 Task: Add an event  with title  RajInterview Evaluation, date '2024/04/13' to 2024/04/15 & Select Event type as  One on One. Add location for the event as  789 Camp Nou, Barcelona, Spain and add a description: The conversation aimed at assessing their qualifications, skills, and suitability for a specific job role or position within the organization. The interview provides an opportunity for the hiring team to gather valuable information about the candidate's experience, abilities, and potential cultural fit.Create an event link  http-candidateinterviewevaluationcom & Select the event color as  Red. , logged in from the account softage.1@softage.netand send the event invitation to softage.4@softage.net and softage.5@softage.net
Action: Mouse moved to (756, 108)
Screenshot: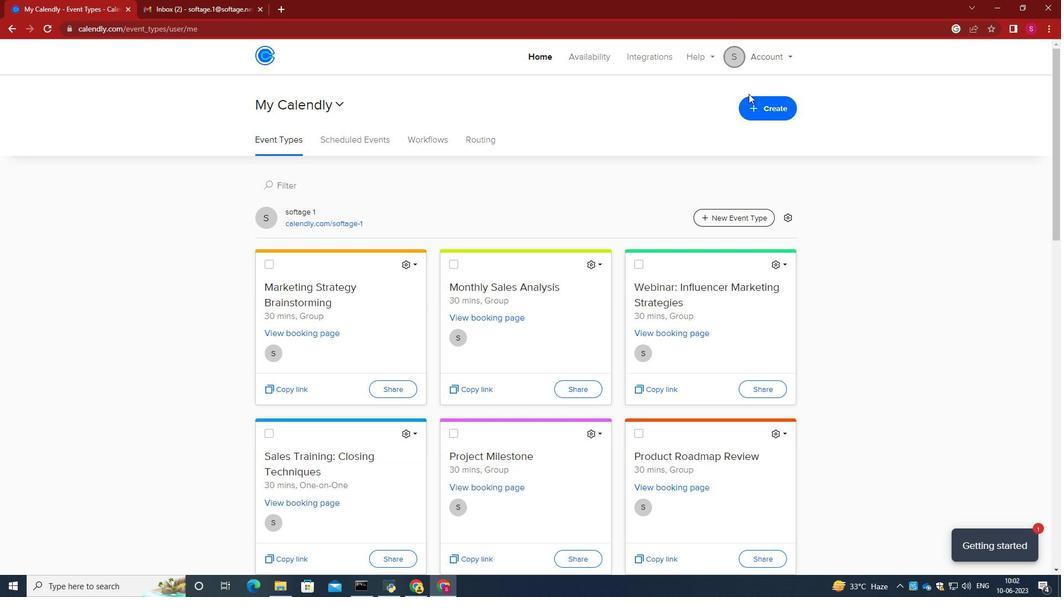 
Action: Mouse pressed left at (756, 108)
Screenshot: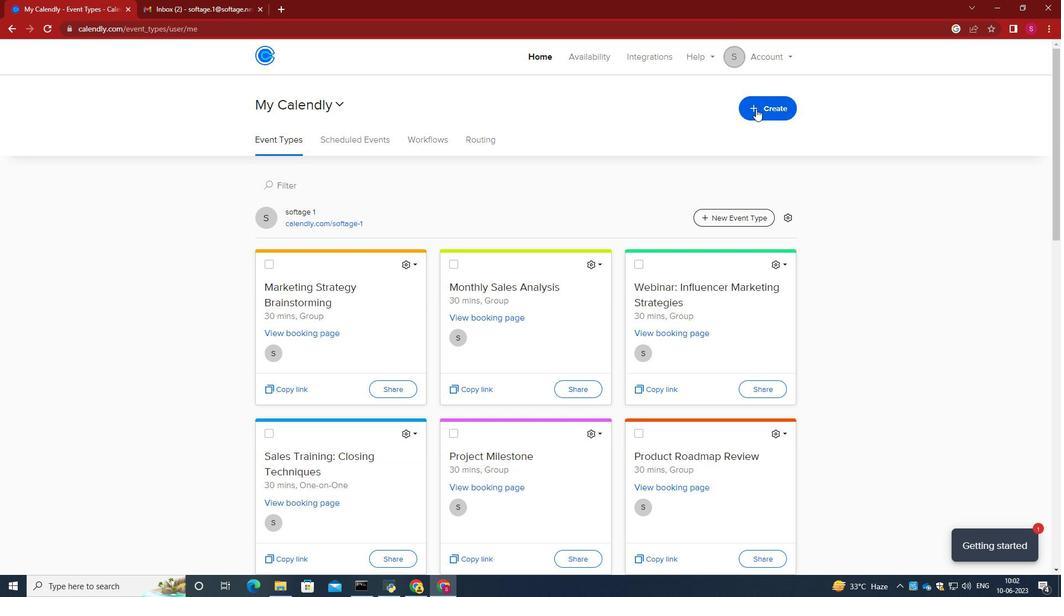 
Action: Mouse moved to (724, 155)
Screenshot: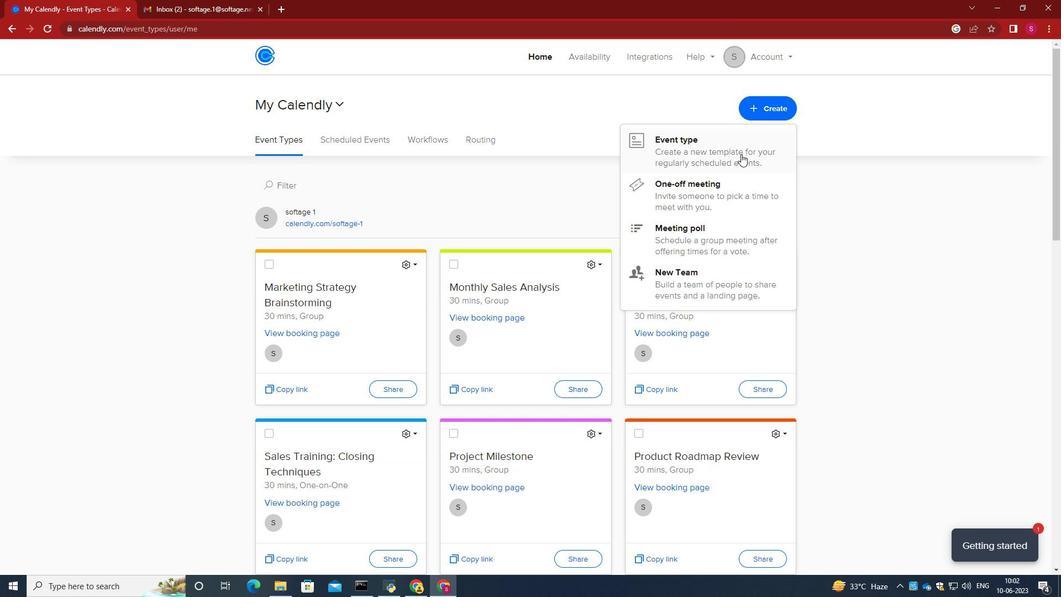 
Action: Mouse pressed left at (724, 155)
Screenshot: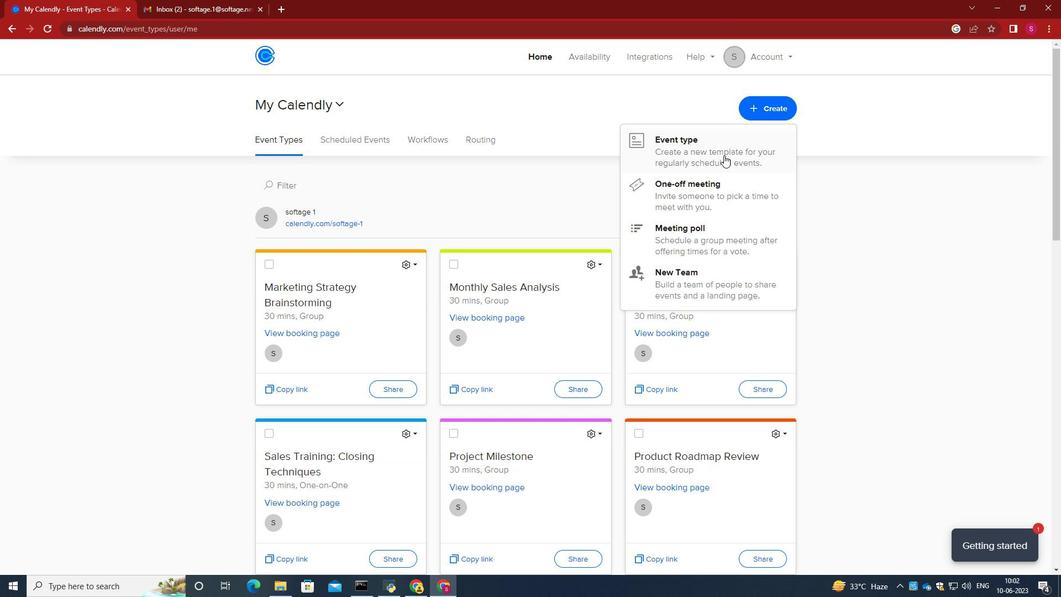 
Action: Mouse moved to (472, 172)
Screenshot: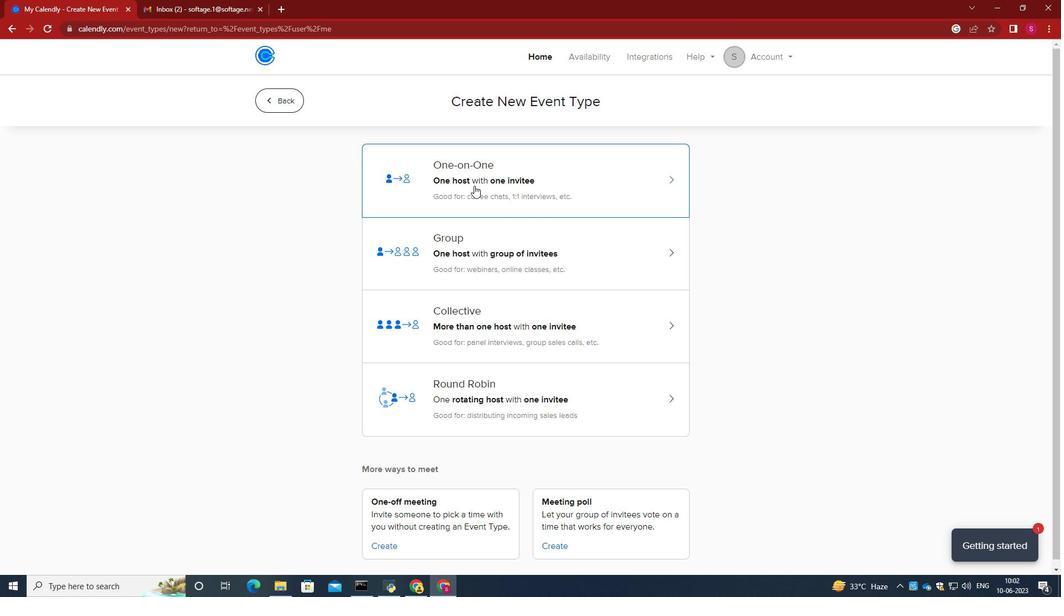 
Action: Mouse pressed left at (472, 172)
Screenshot: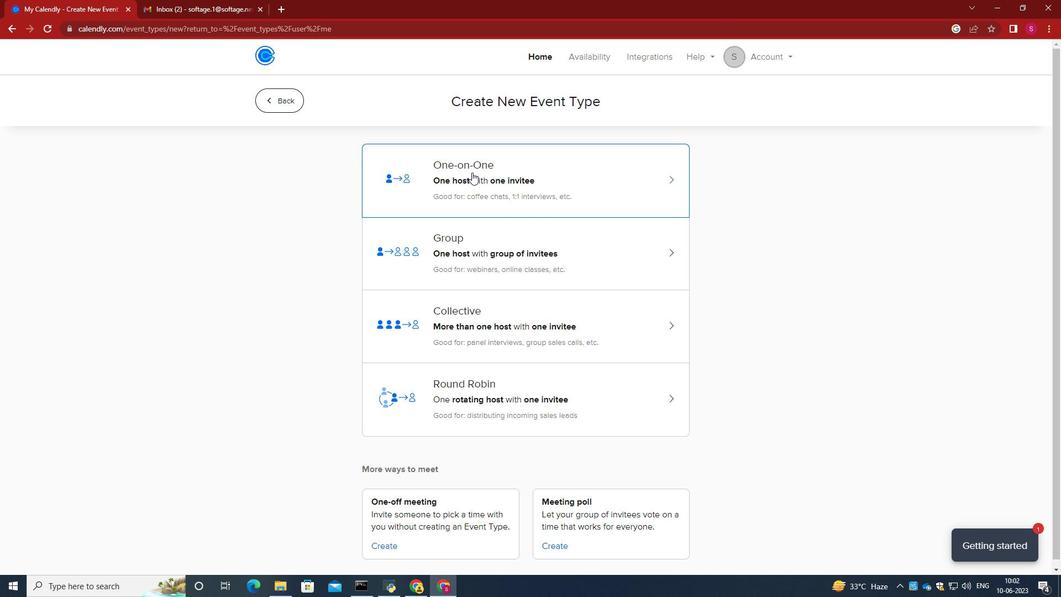 
Action: Mouse moved to (380, 264)
Screenshot: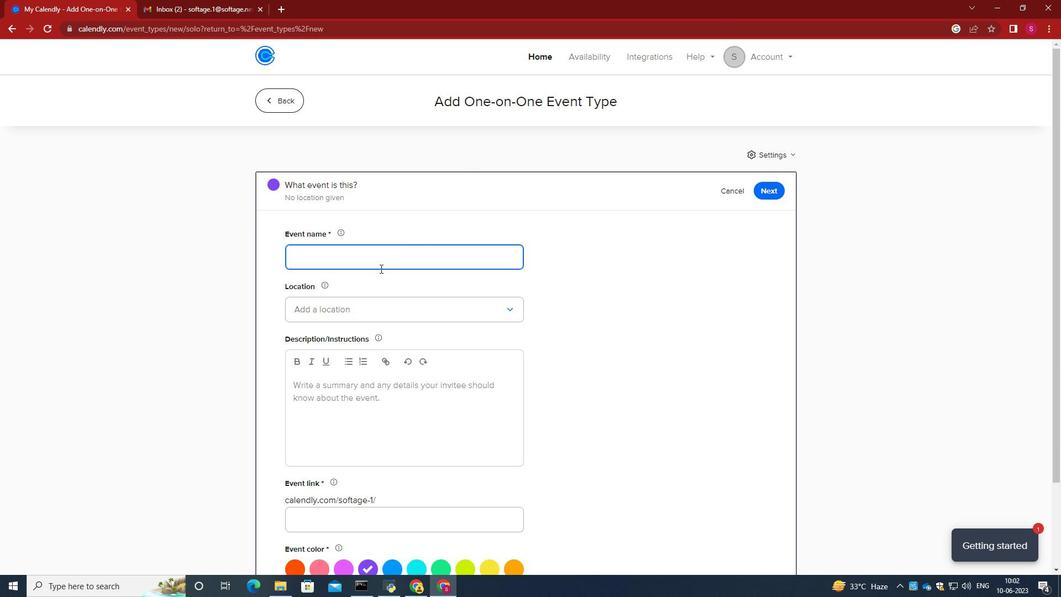 
Action: Mouse pressed left at (380, 264)
Screenshot: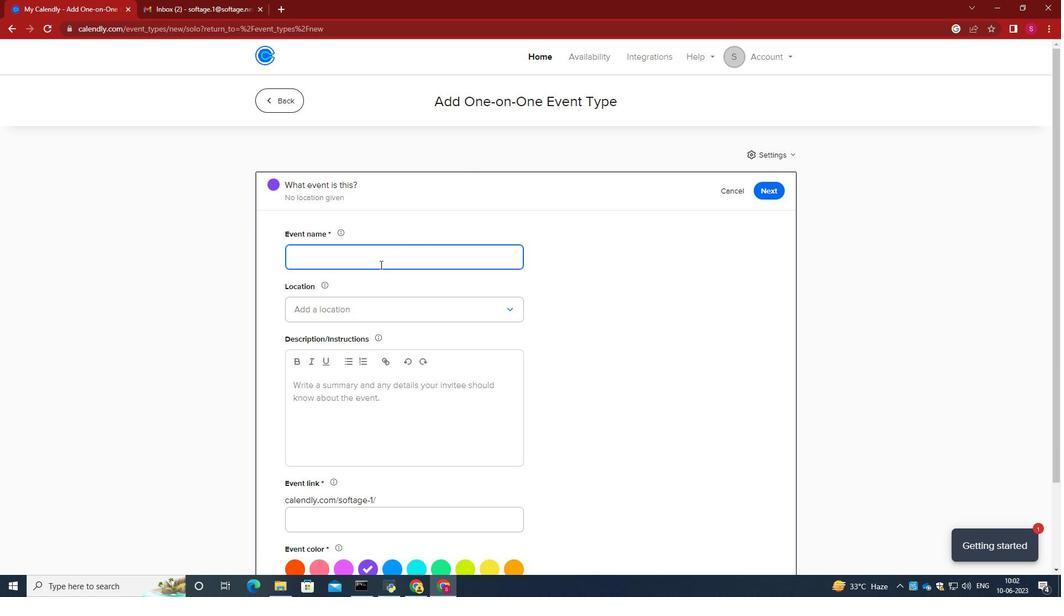 
Action: Key pressed <Key.caps_lock>R<Key.caps_lock>ajl<Key.backspace><Key.caps_lock>I<Key.caps_lock>nterview<Key.space><Key.backspace><Key.backspace><Key.backspace><Key.backspace>iew<Key.space><Key.caps_lock>E<Key.caps_lock>valuatin<Key.backspace>on
Screenshot: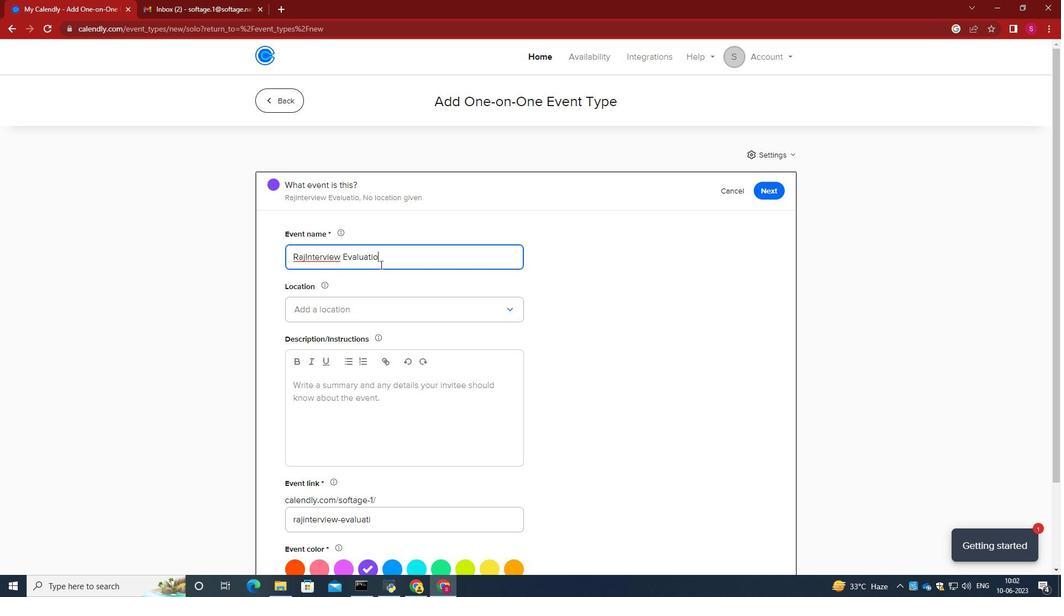 
Action: Mouse moved to (389, 316)
Screenshot: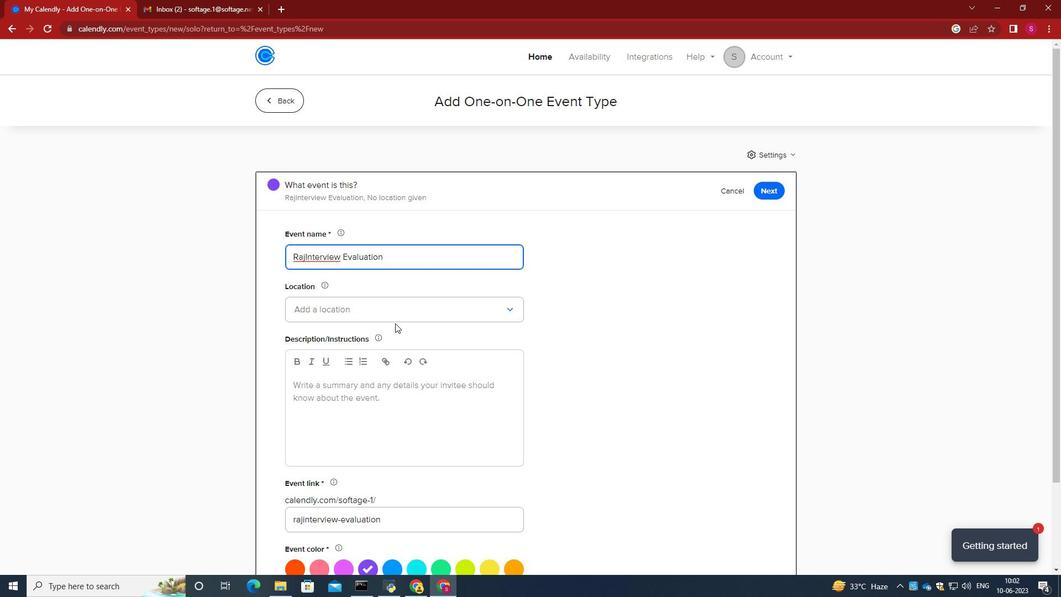 
Action: Mouse pressed left at (389, 316)
Screenshot: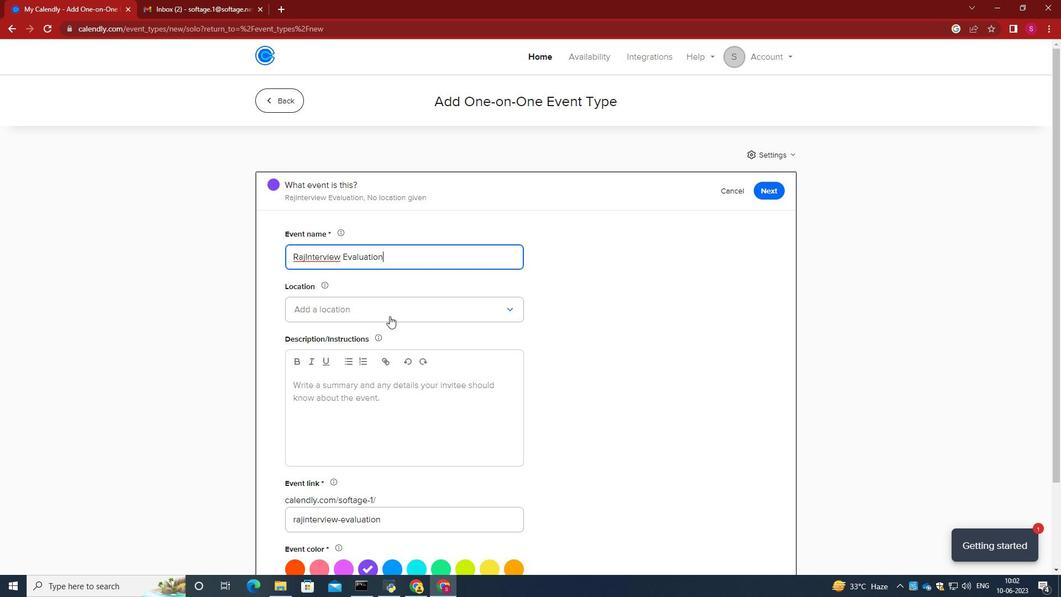 
Action: Mouse moved to (377, 342)
Screenshot: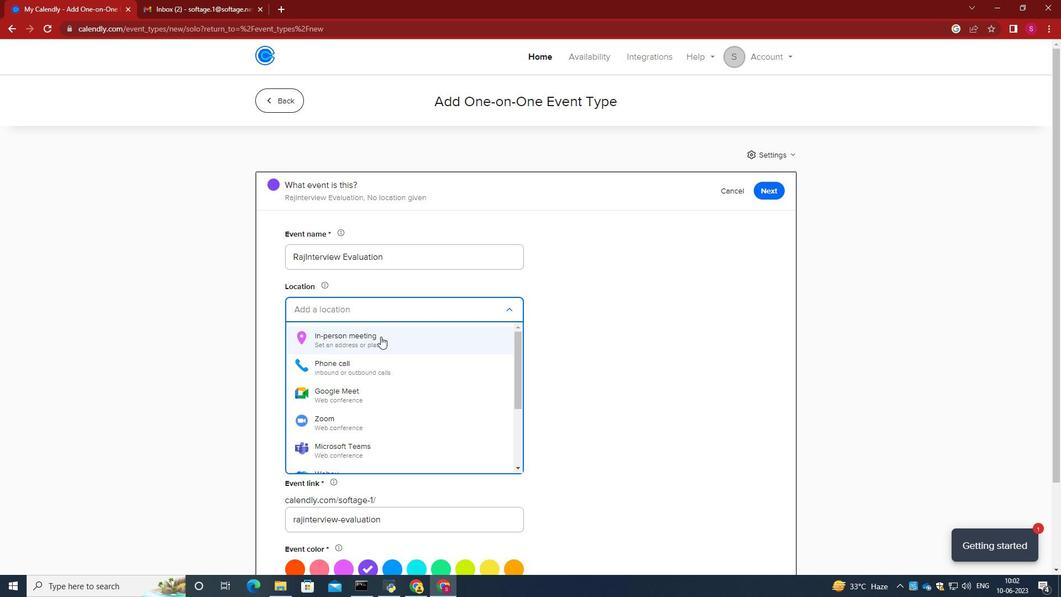 
Action: Mouse pressed left at (377, 342)
Screenshot: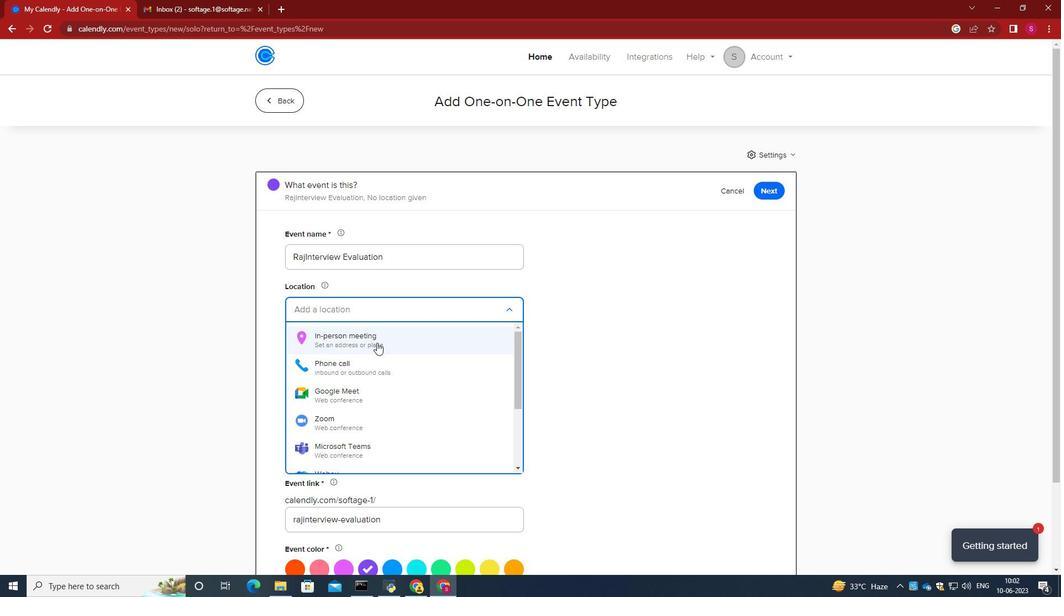 
Action: Mouse moved to (489, 182)
Screenshot: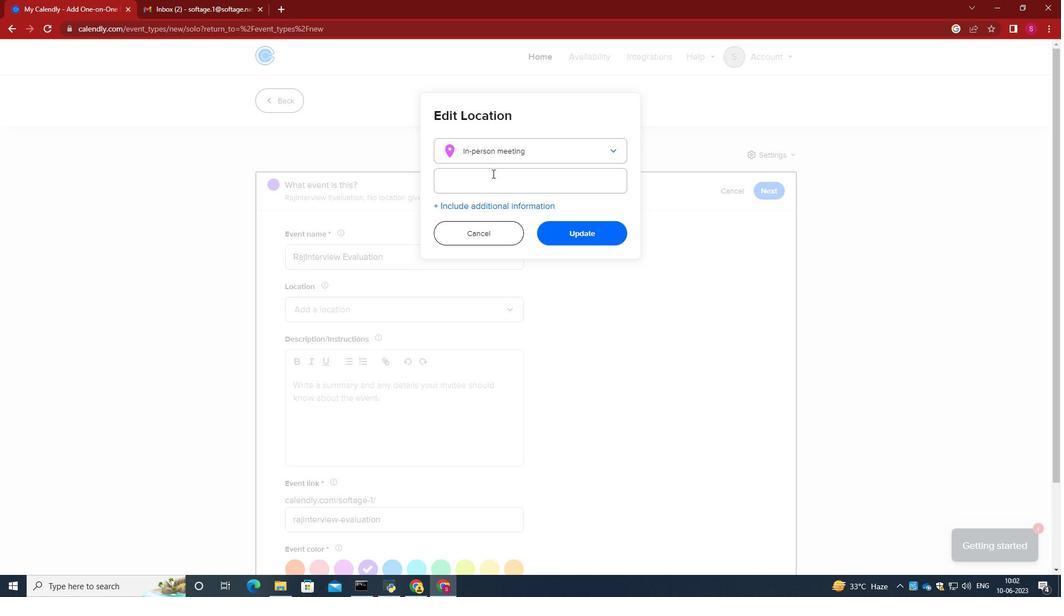 
Action: Mouse pressed left at (489, 182)
Screenshot: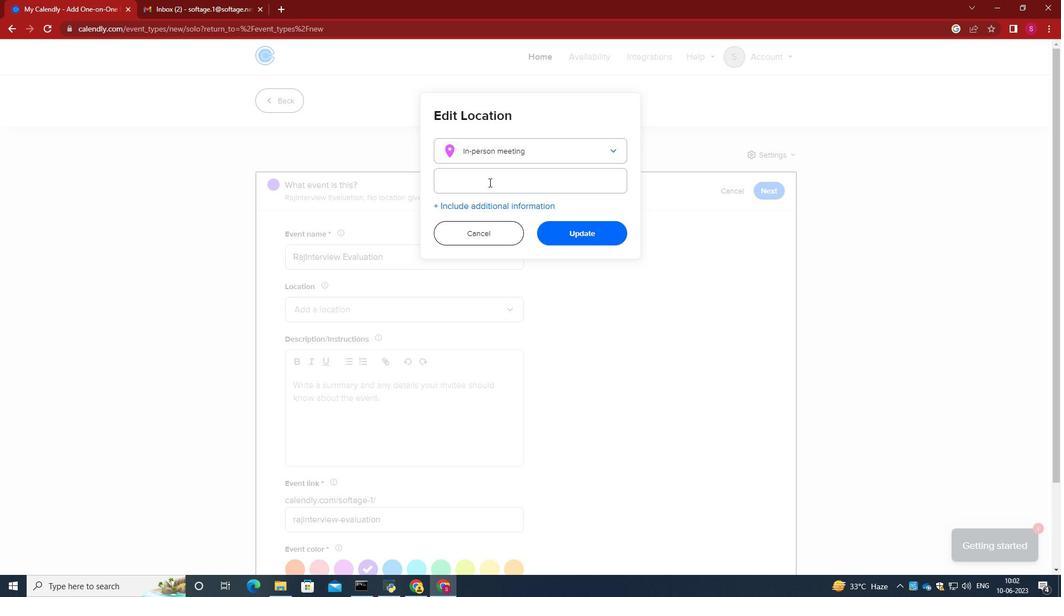 
Action: Key pressed 789<Key.space><Key.caps_lock>C<Key.caps_lock>amp<Key.space><Key.caps_lock>N<Key.caps_lock>ou,<Key.space><Key.caps_lock>B<Key.caps_lock>arcelona,<Key.space><Key.caps_lock>S<Key.caps_lock>pain
Screenshot: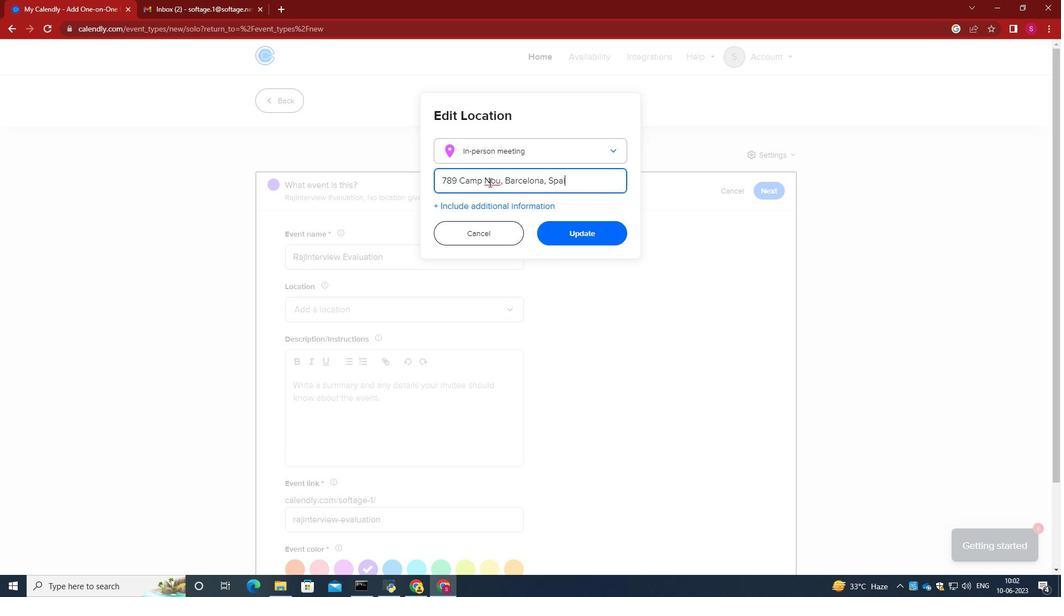 
Action: Mouse moved to (566, 224)
Screenshot: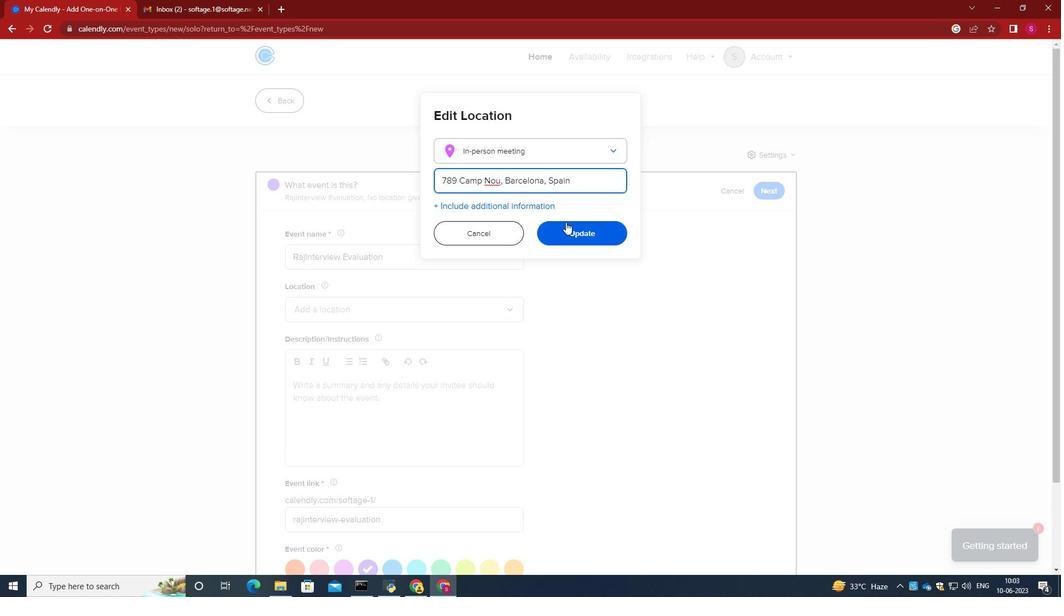 
Action: Mouse pressed left at (566, 224)
Screenshot: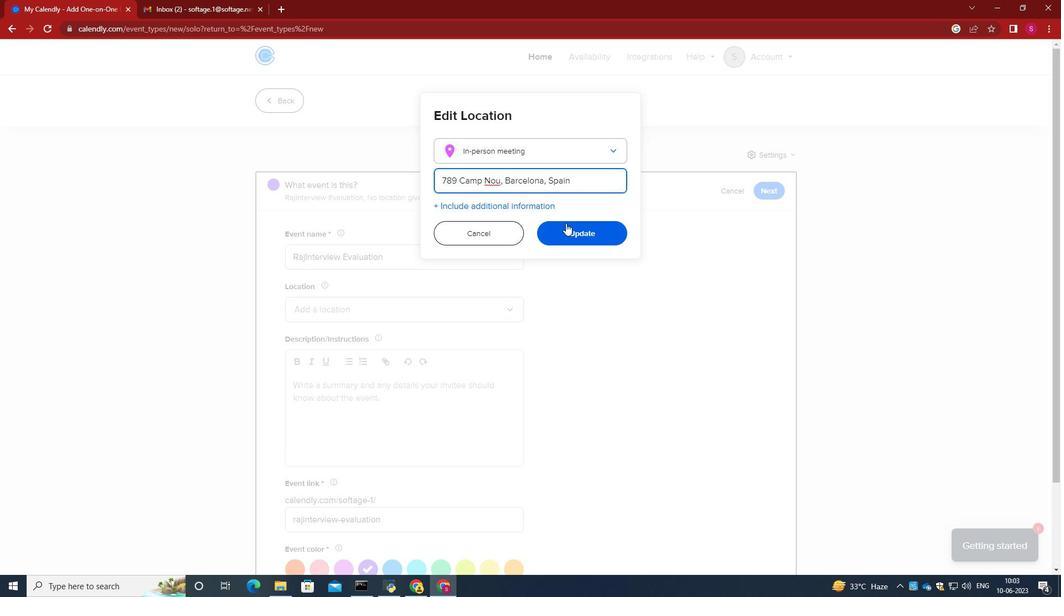 
Action: Mouse moved to (390, 424)
Screenshot: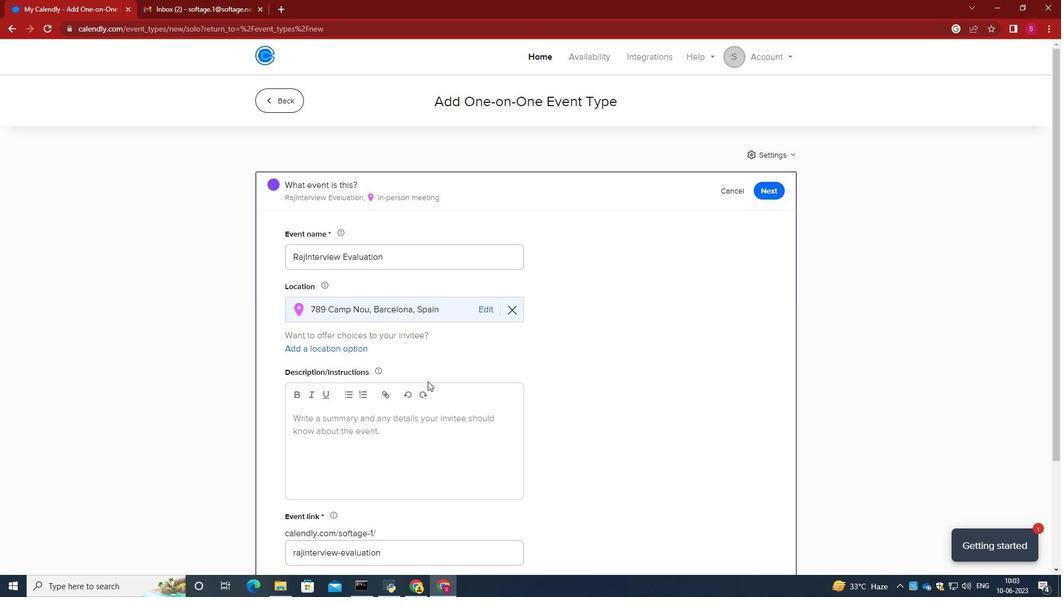 
Action: Mouse pressed left at (390, 424)
Screenshot: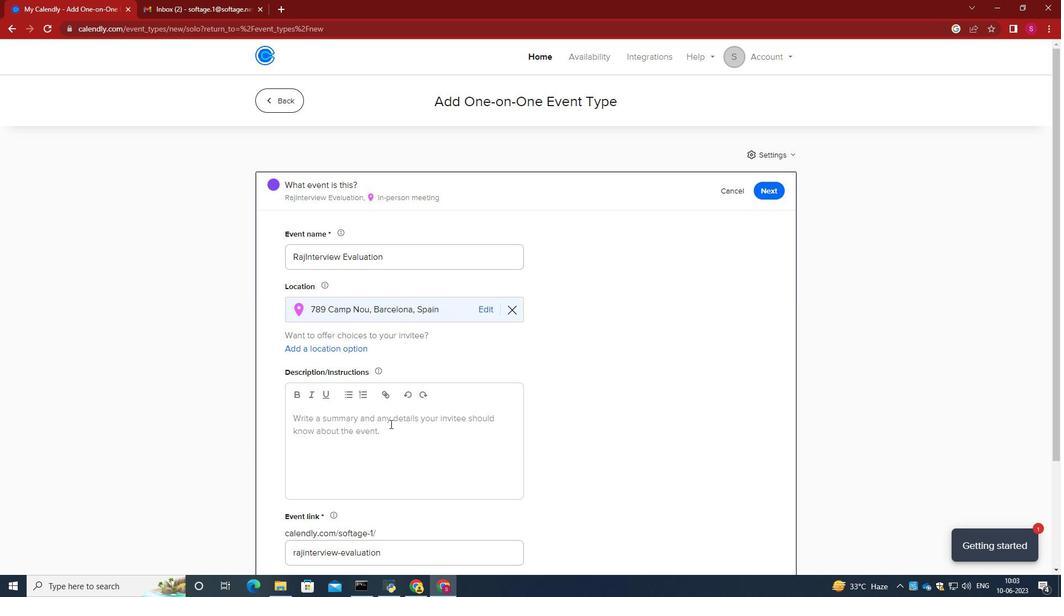 
Action: Key pressed <Key.caps_lock>T<Key.caps_lock>he<Key.space>conversation<Key.space>aimed<Key.space>at<Key.space>assessing<Key.space>their<Key.space>qualifications,<Key.space>skills,<Key.space>and<Key.space>suitability<Key.space>or<Key.space>a<Key.space>specific<Key.space>job<Key.space>or<Key.space><Key.backspace><Key.backspace><Key.backspace><Key.backspace><Key.space>role<Key.space>or<Key.space>position<Key.space>withing<Key.backspace><Key.space>the<Key.space>organiati<Key.backspace><Key.backspace><Key.backspace>zation.<Key.space><Key.caps_lock>T<Key.caps_lock>he<Key.space>interview<Key.space>provides<Key.space>an<Key.space>opportunity<Key.space>for<Key.space>the<Key.space>hiring<Key.space>team<Key.space>to<Key.space>gather<Key.space>valuable<Key.space>information<Key.space>about<Key.space>hte<Key.space><Key.backspace><Key.backspace><Key.backspace><Key.backspace>the<Key.space>candidat'<Key.backspace>e's<Key.space>expeerience,<Key.space>ab<Key.backspace><Key.backspace><Key.backspace><Key.backspace><Key.backspace><Key.backspace><Key.backspace><Key.backspace><Key.backspace><Key.backspace><Key.backspace>rience,<Key.space>abilities<Key.space>and<Key.space>potential<Key.space>cut<Key.backspace>lture<Key.space>fir.<Key.backspace><Key.backspace>t.
Screenshot: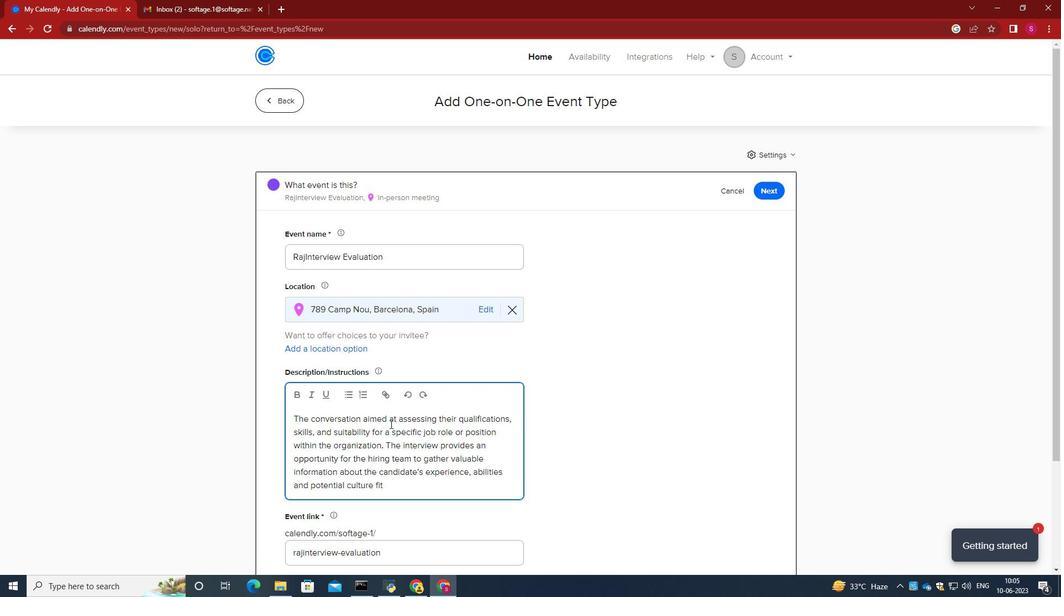 
Action: Mouse moved to (392, 552)
Screenshot: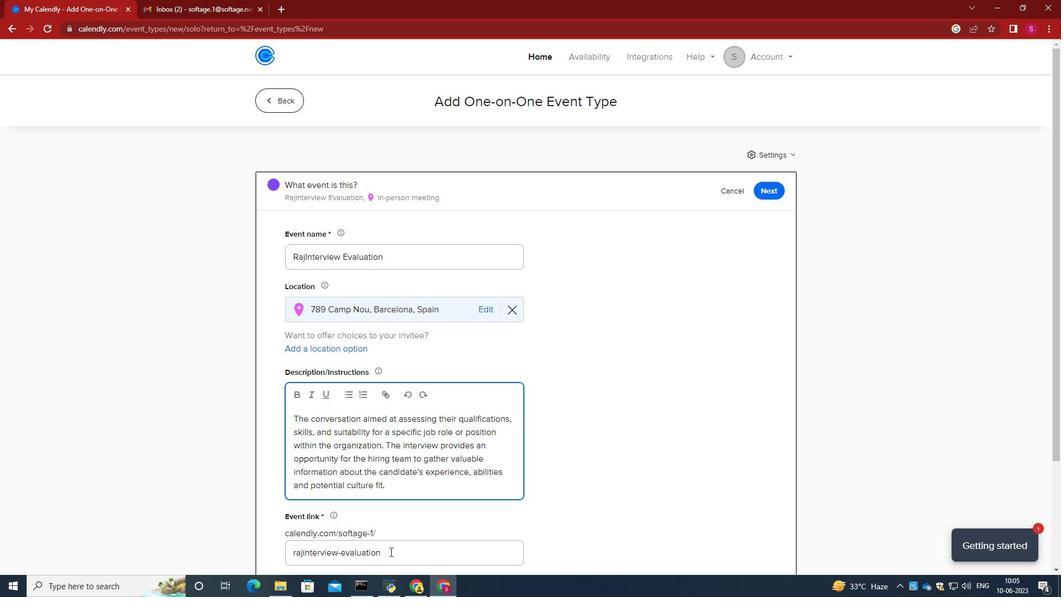 
Action: Mouse pressed left at (392, 552)
Screenshot: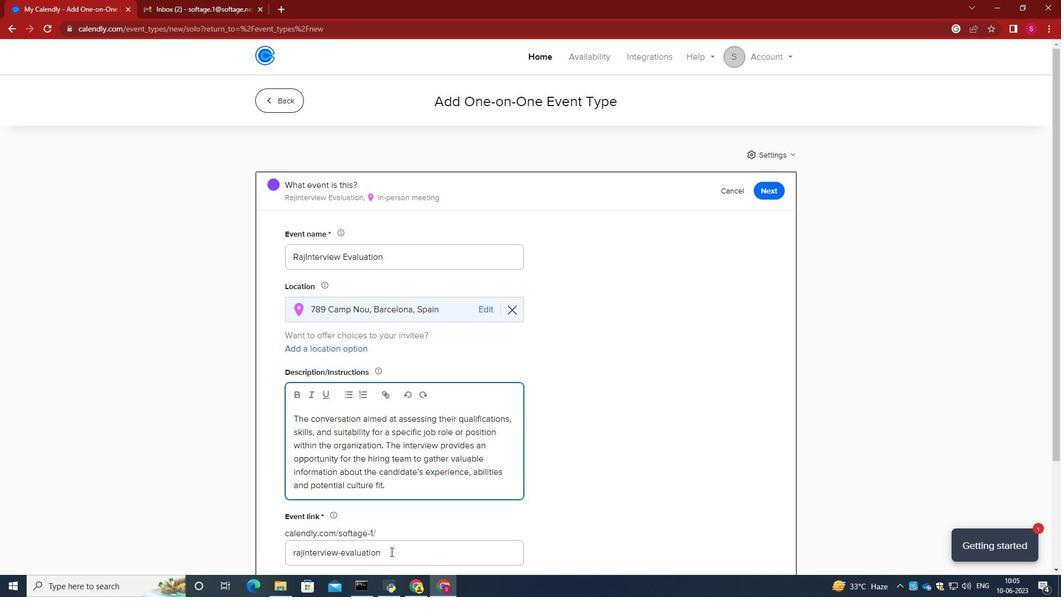 
Action: Mouse moved to (283, 547)
Screenshot: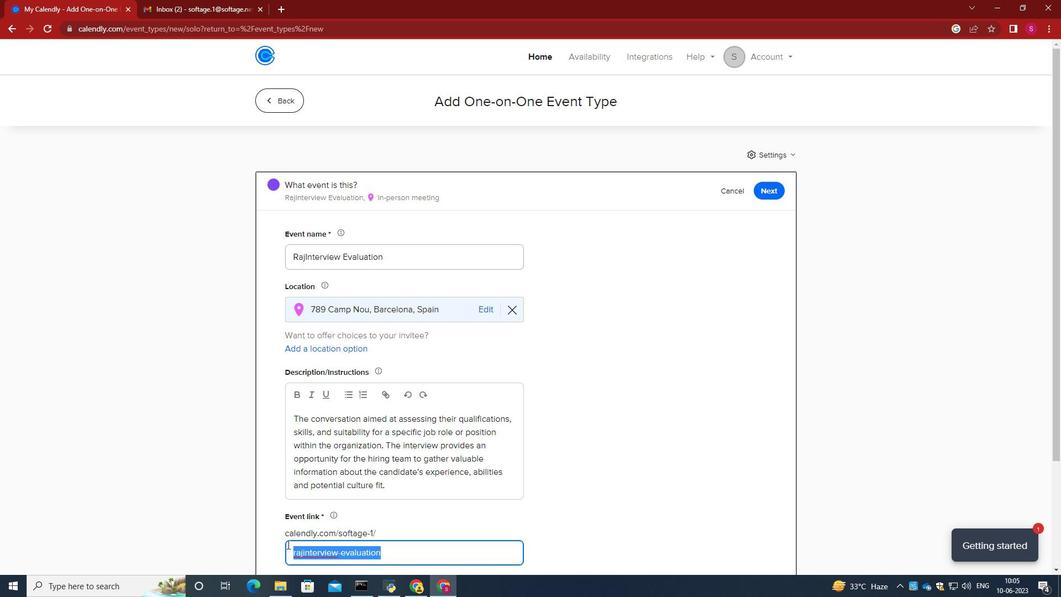 
Action: Key pressed <Key.backspace>http-candidateinterviewvaluationcom
Screenshot: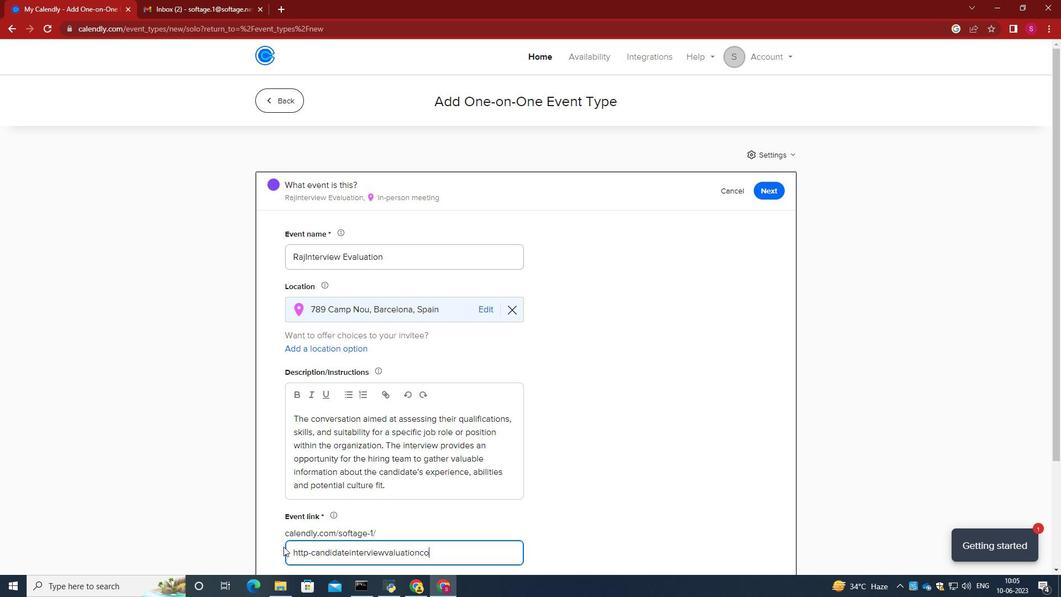 
Action: Mouse moved to (528, 459)
Screenshot: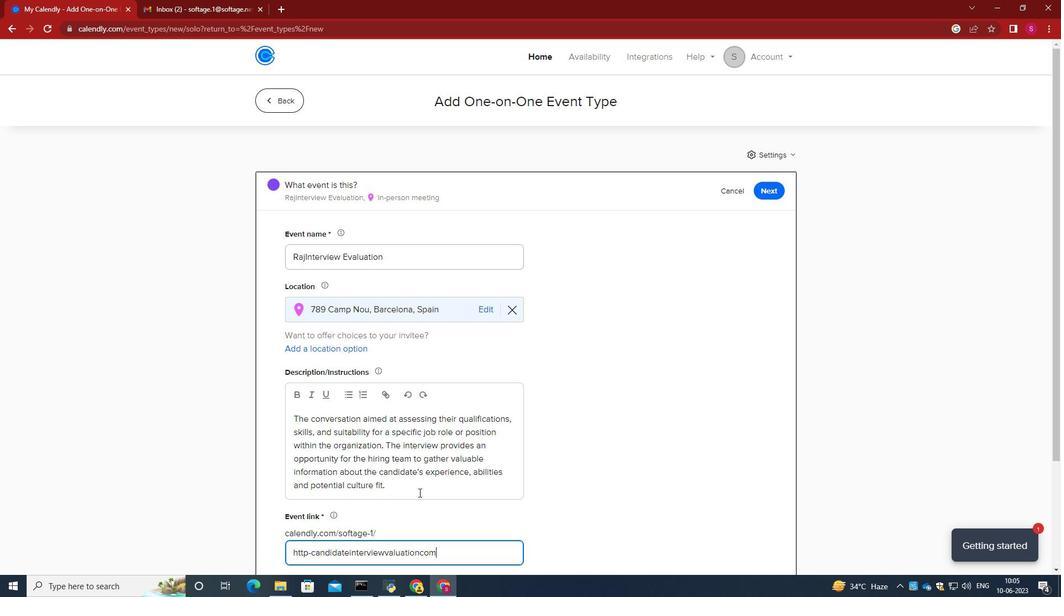 
Action: Mouse scrolled (528, 458) with delta (0, 0)
Screenshot: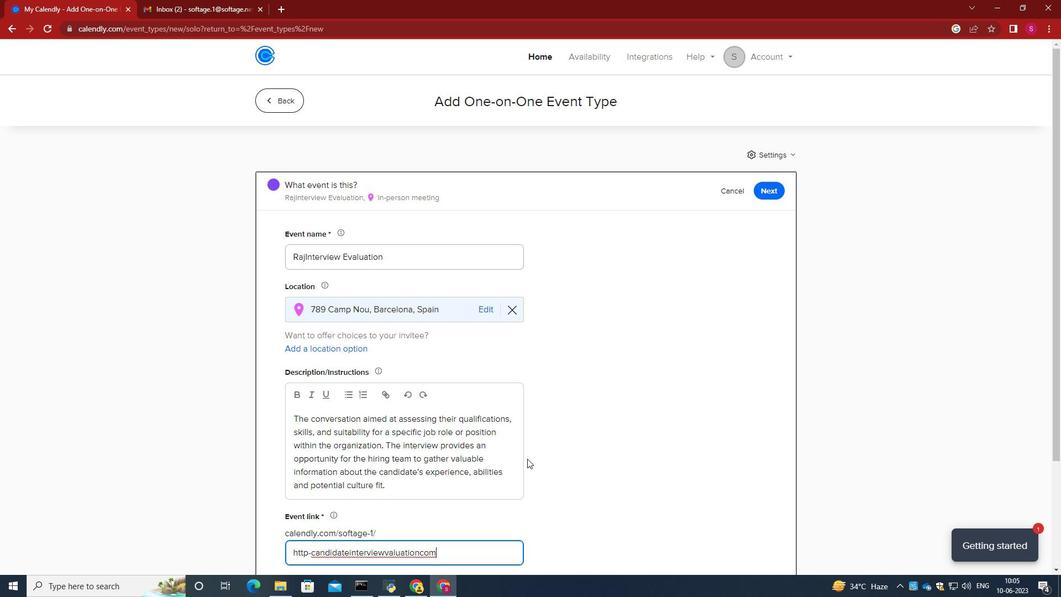 
Action: Mouse scrolled (528, 458) with delta (0, 0)
Screenshot: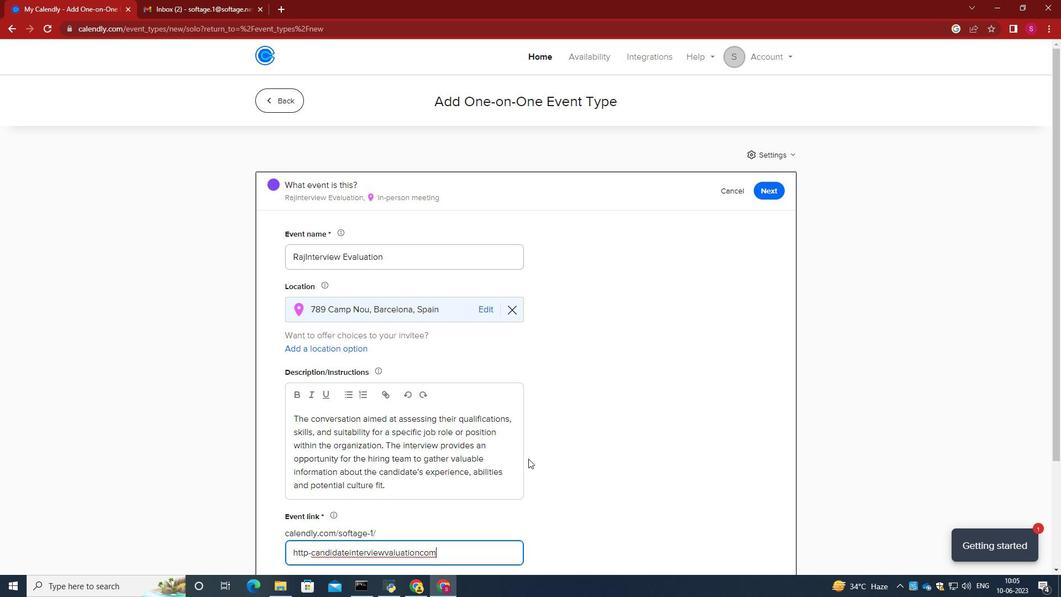 
Action: Mouse scrolled (528, 458) with delta (0, 0)
Screenshot: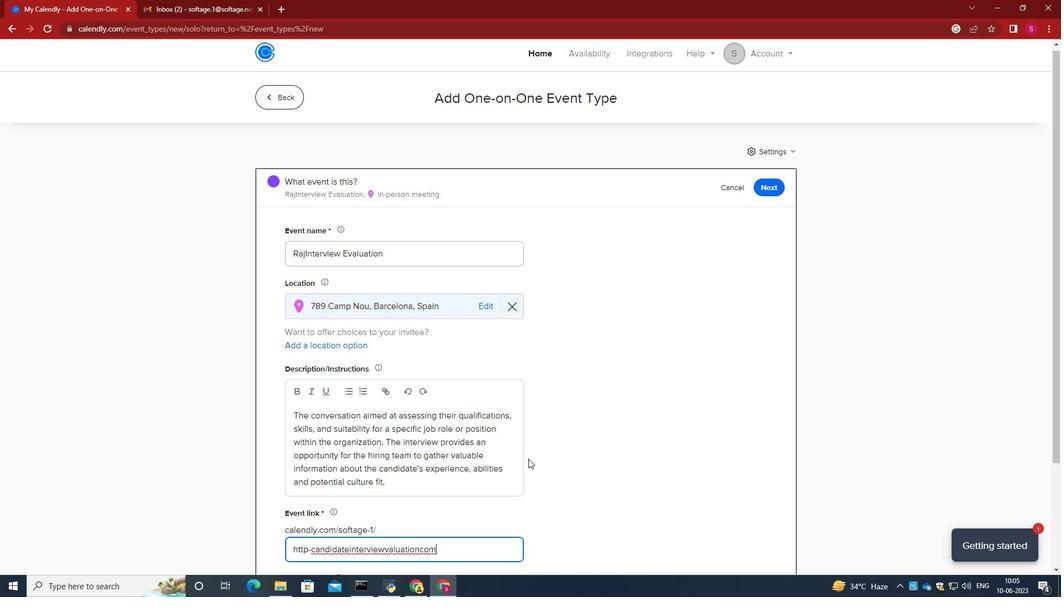 
Action: Mouse moved to (528, 460)
Screenshot: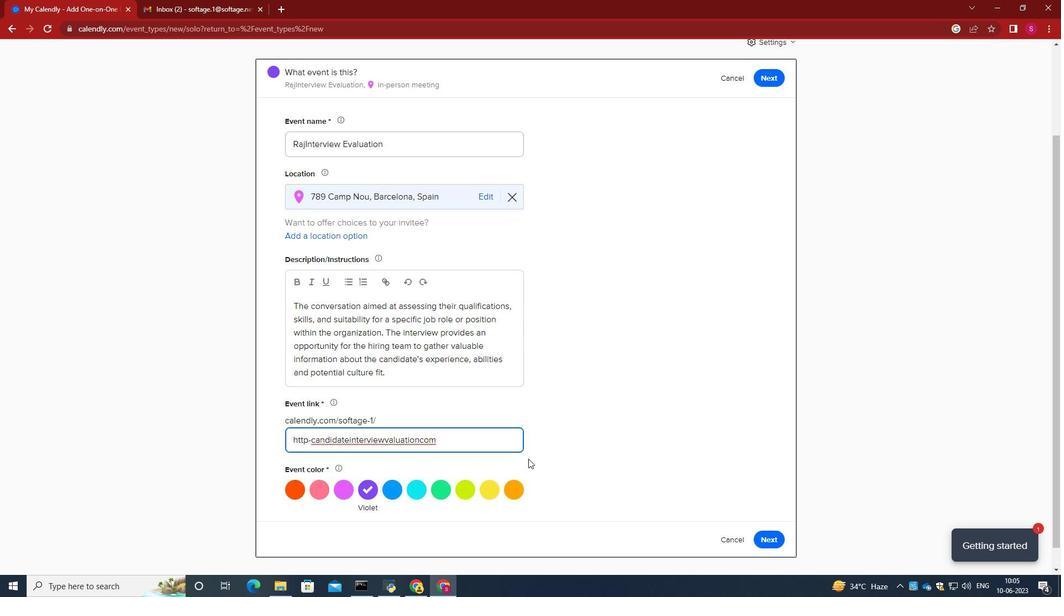 
Action: Mouse scrolled (528, 460) with delta (0, 0)
Screenshot: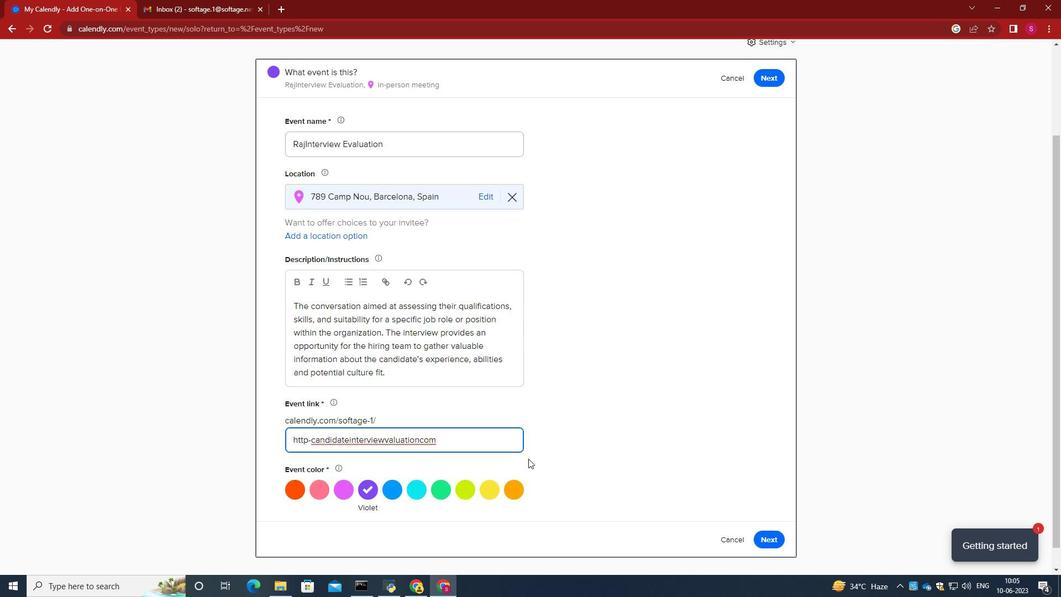 
Action: Mouse moved to (302, 465)
Screenshot: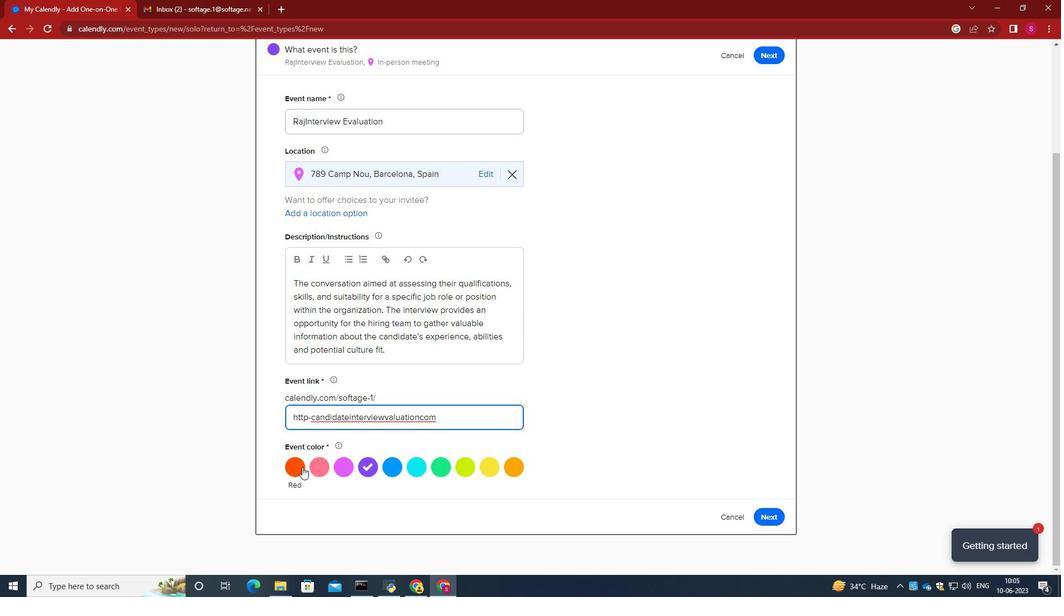 
Action: Mouse pressed left at (302, 465)
Screenshot: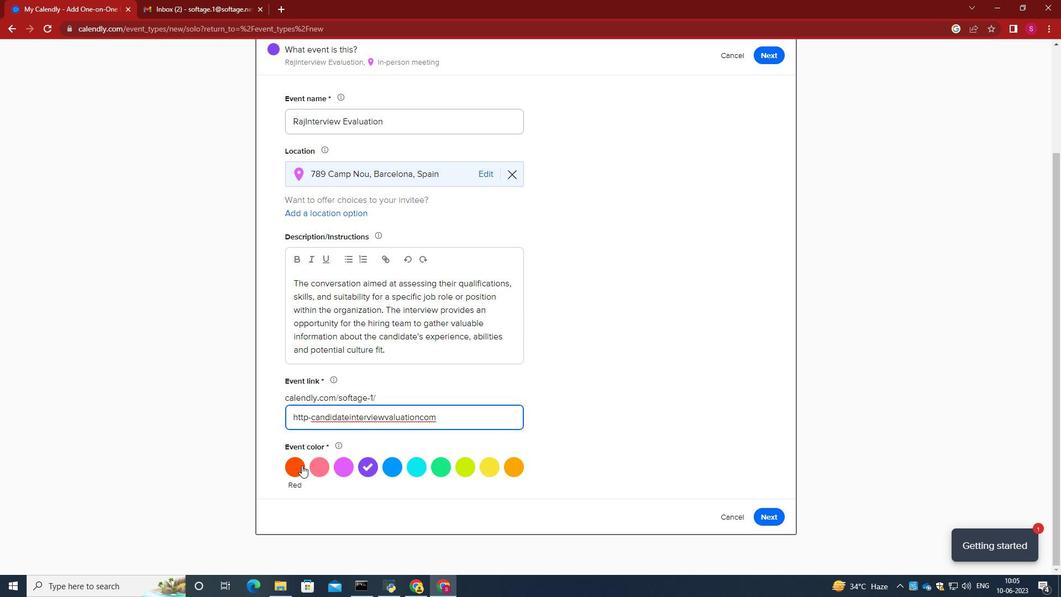 
Action: Mouse moved to (771, 517)
Screenshot: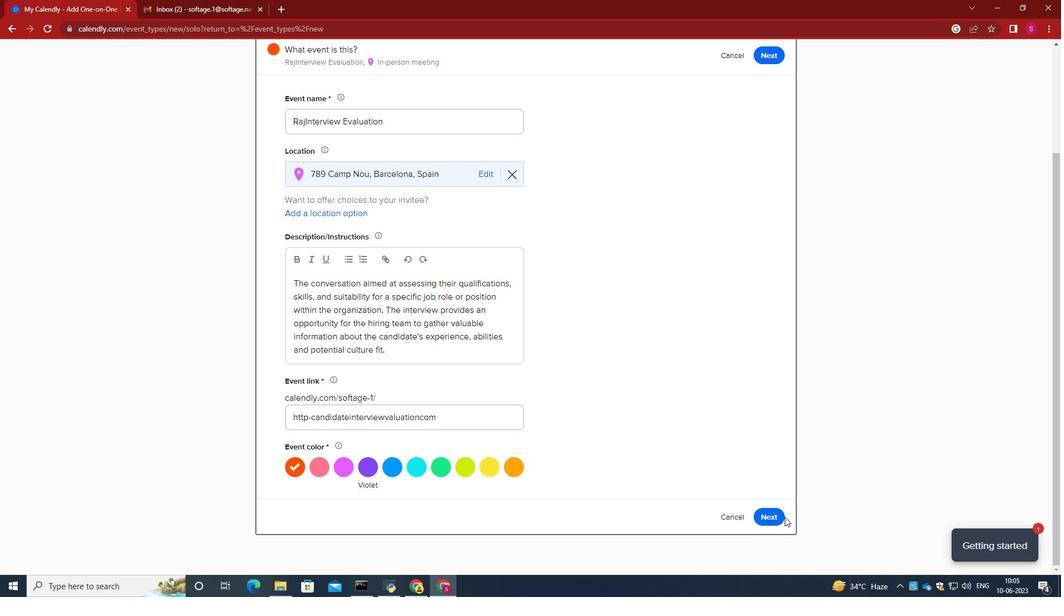 
Action: Mouse pressed left at (771, 517)
Screenshot: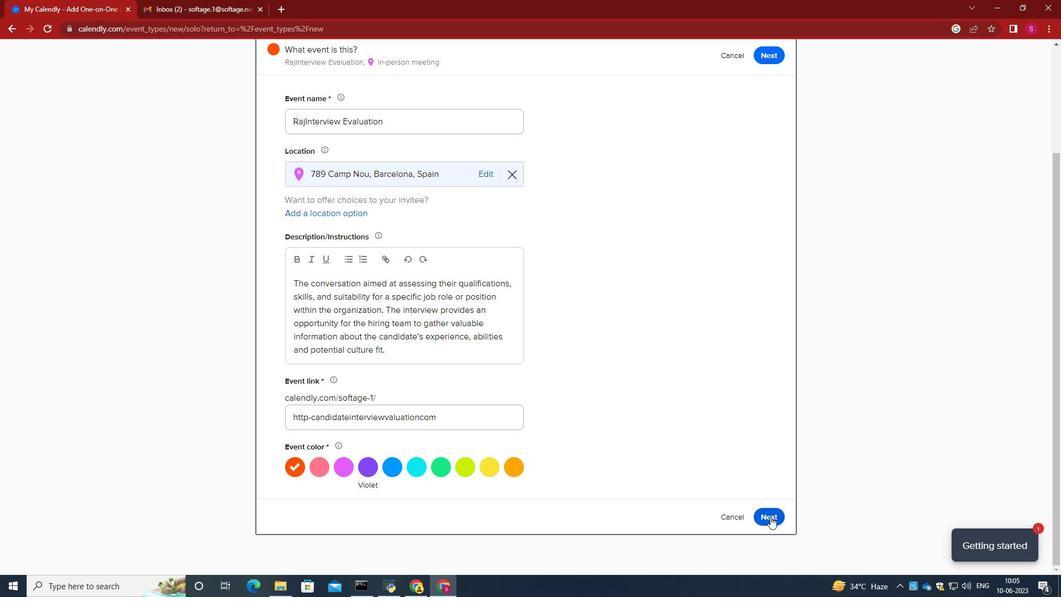 
Action: Mouse moved to (329, 241)
Screenshot: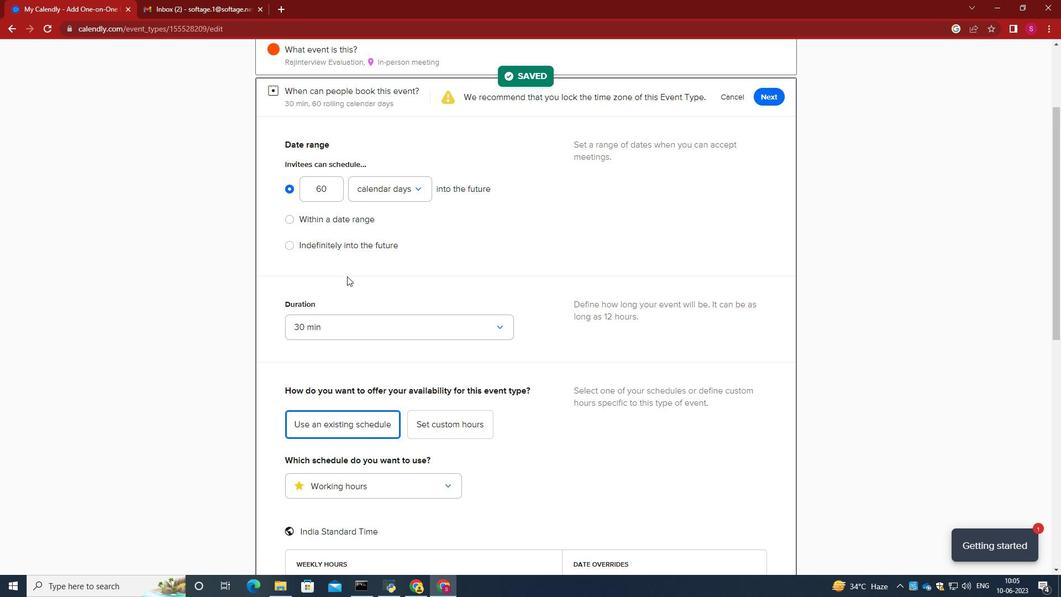 
Action: Mouse pressed left at (329, 241)
Screenshot: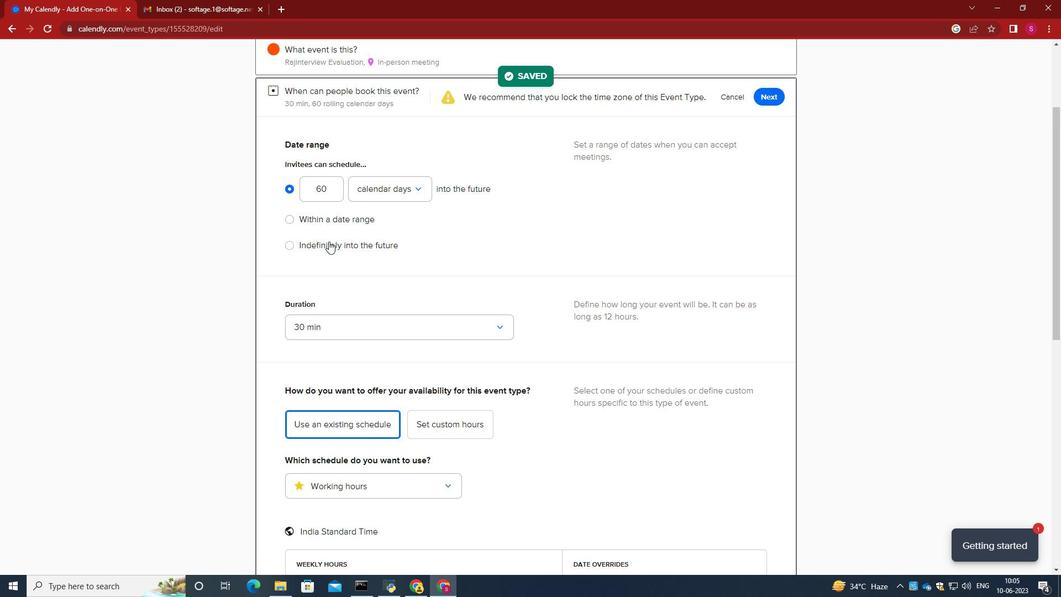 
Action: Mouse moved to (362, 219)
Screenshot: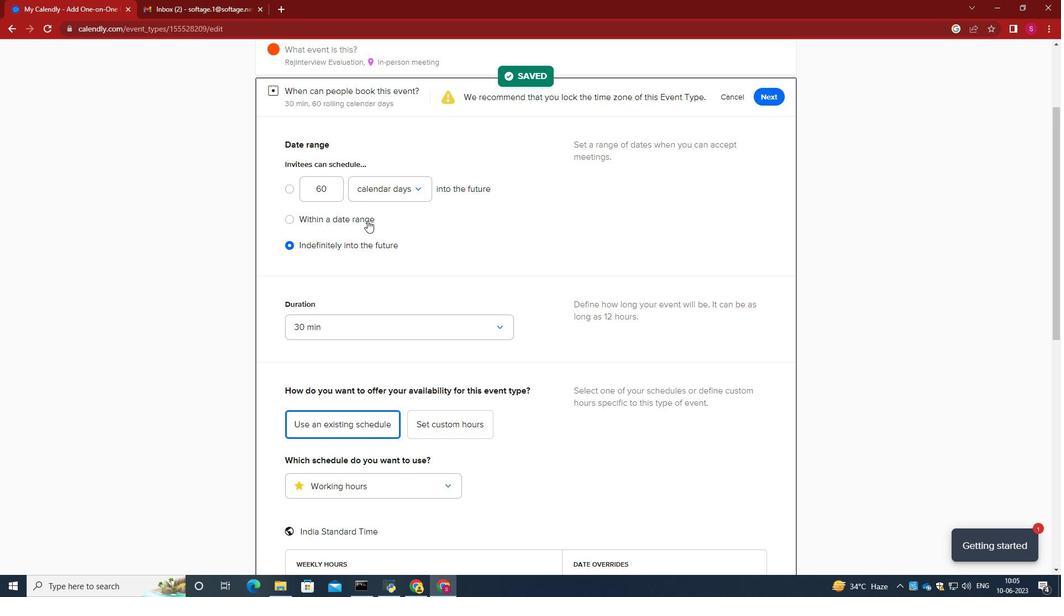 
Action: Mouse pressed left at (362, 219)
Screenshot: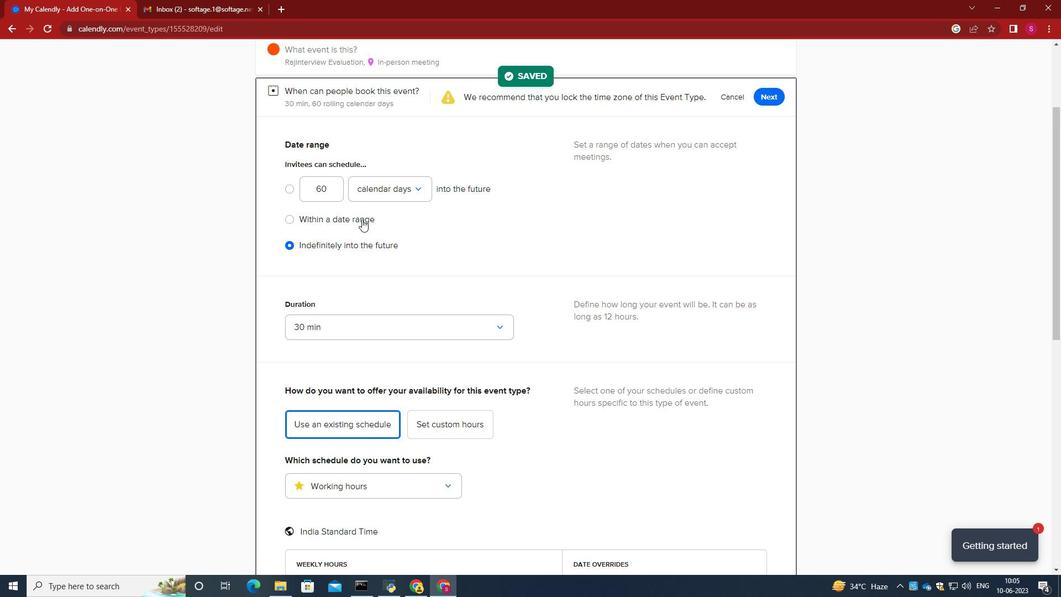 
Action: Mouse moved to (438, 222)
Screenshot: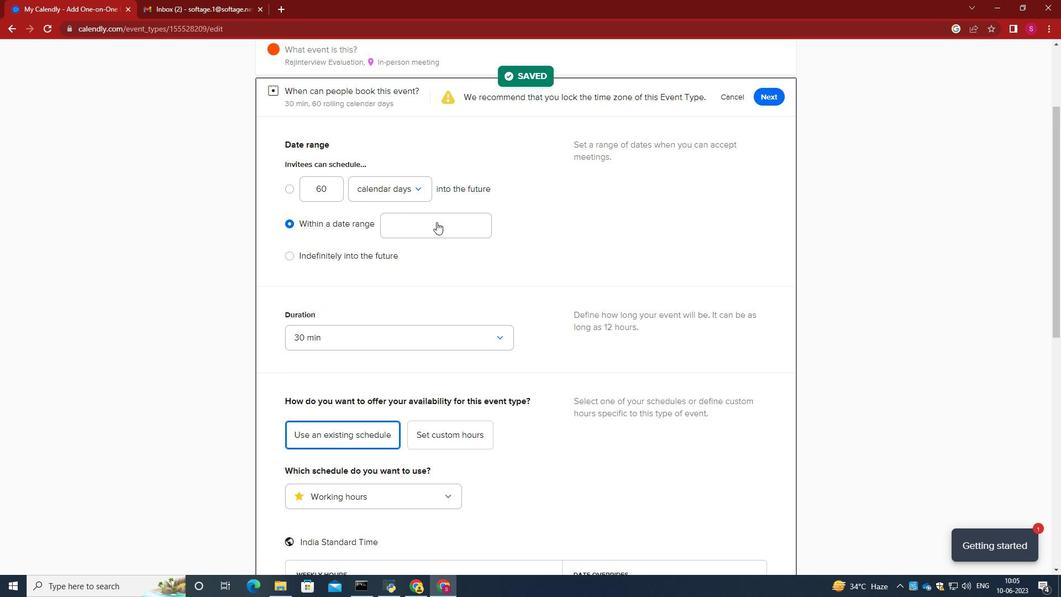 
Action: Mouse pressed left at (438, 222)
Screenshot: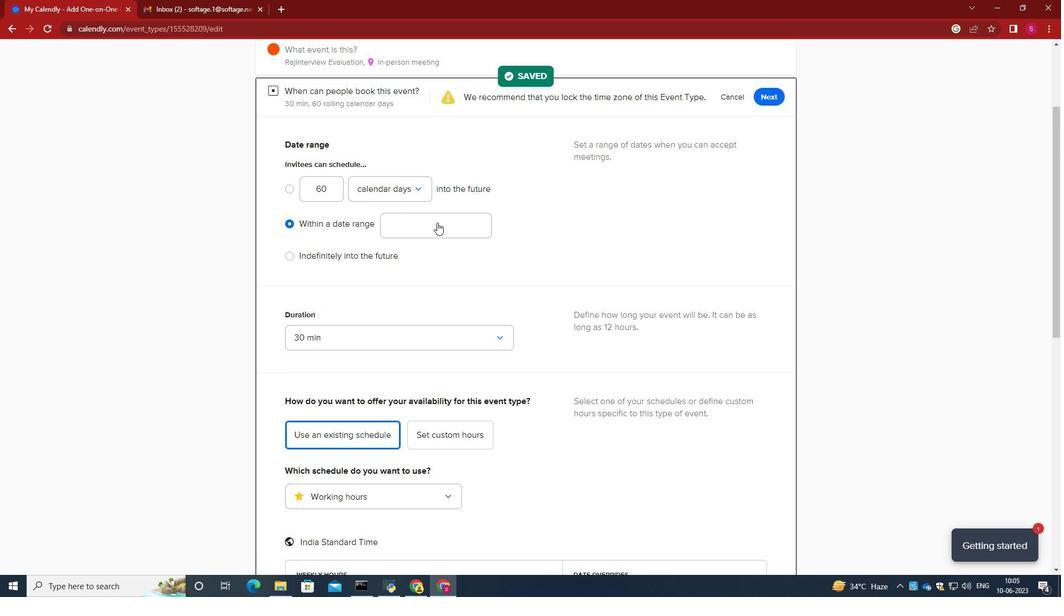 
Action: Mouse moved to (465, 263)
Screenshot: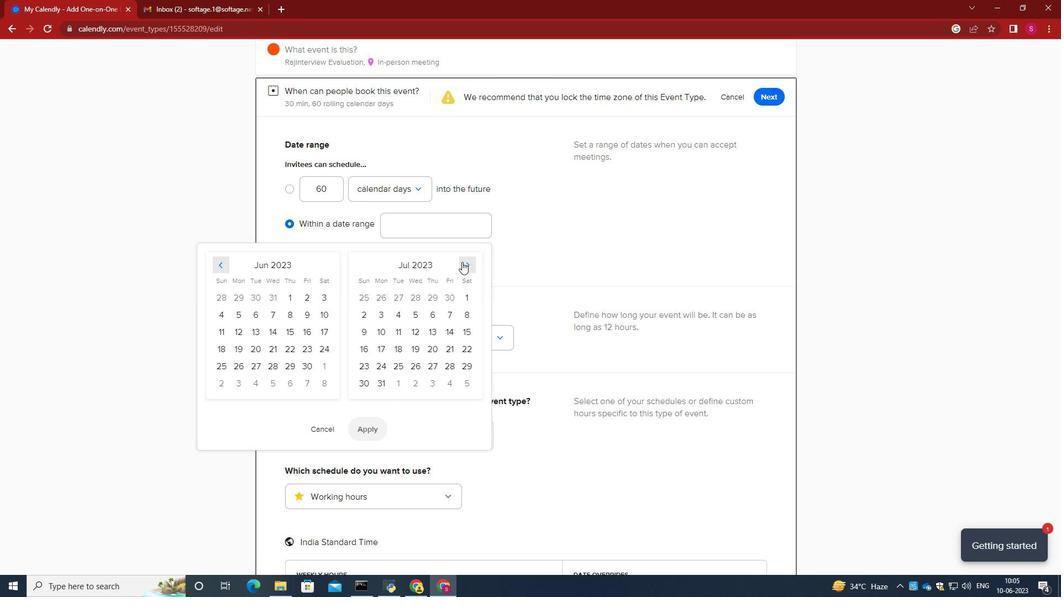 
Action: Mouse pressed left at (465, 263)
Screenshot: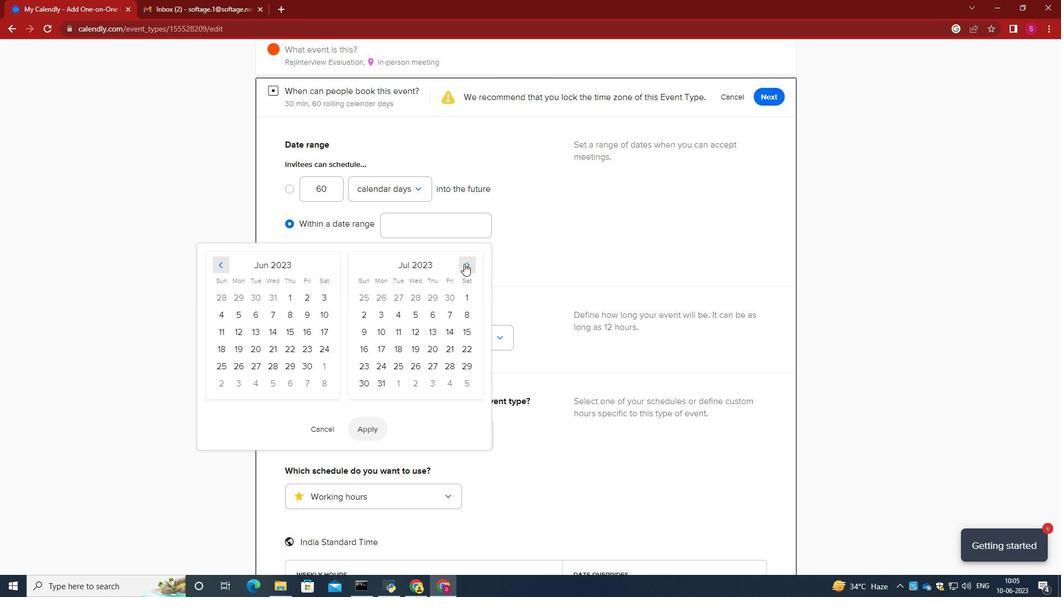 
Action: Mouse pressed left at (465, 263)
Screenshot: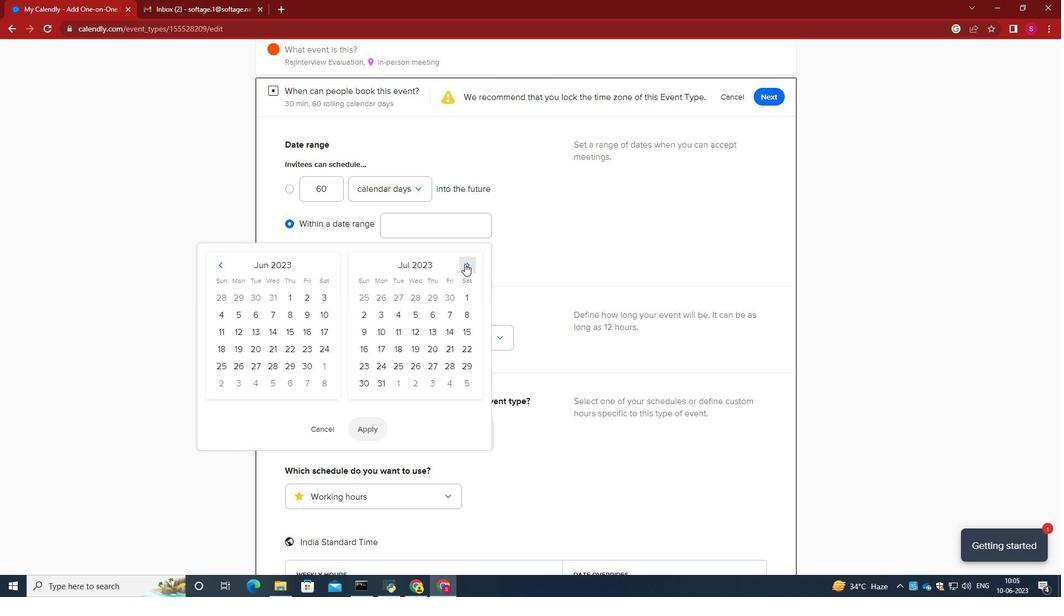 
Action: Mouse pressed left at (465, 263)
Screenshot: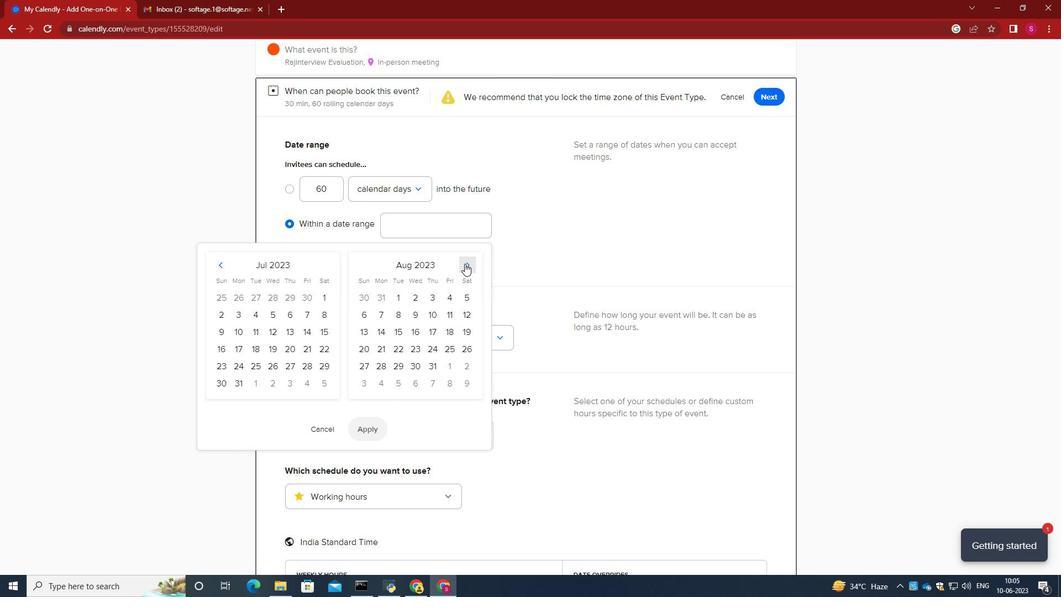 
Action: Mouse pressed left at (465, 263)
Screenshot: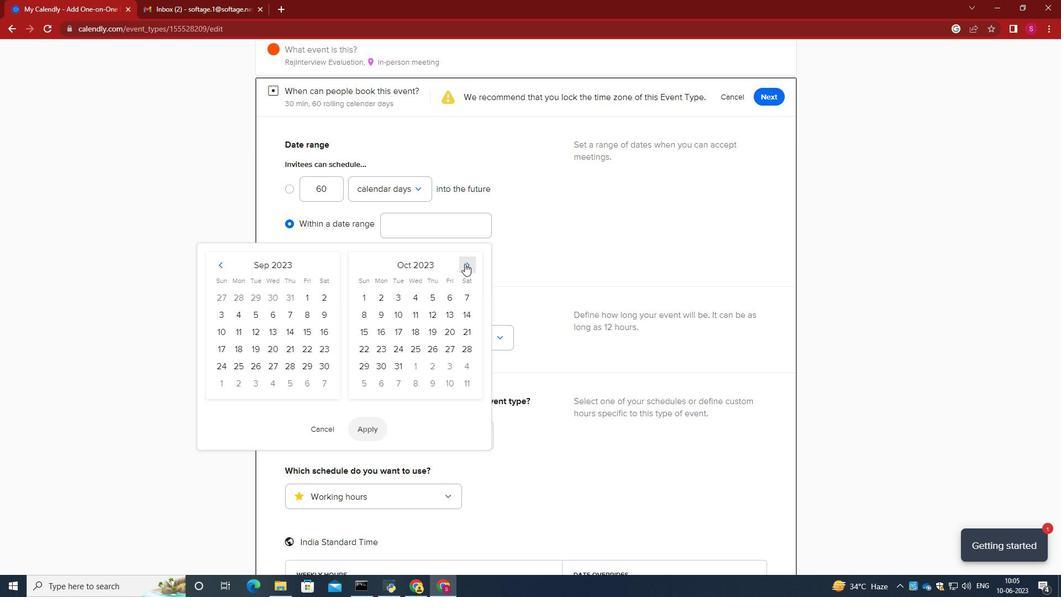 
Action: Mouse pressed left at (465, 263)
Screenshot: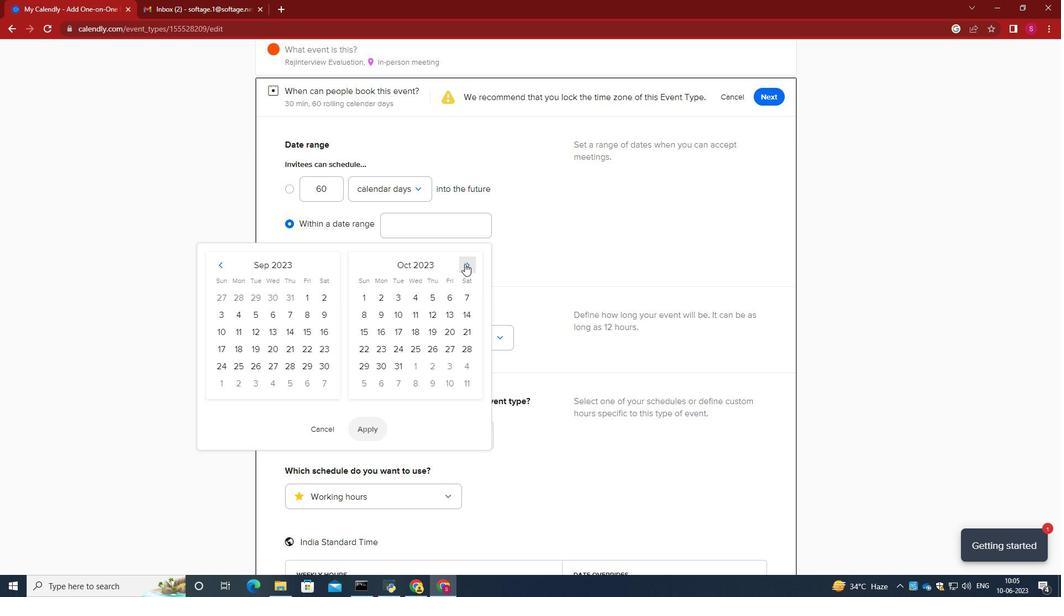 
Action: Mouse pressed left at (465, 263)
Screenshot: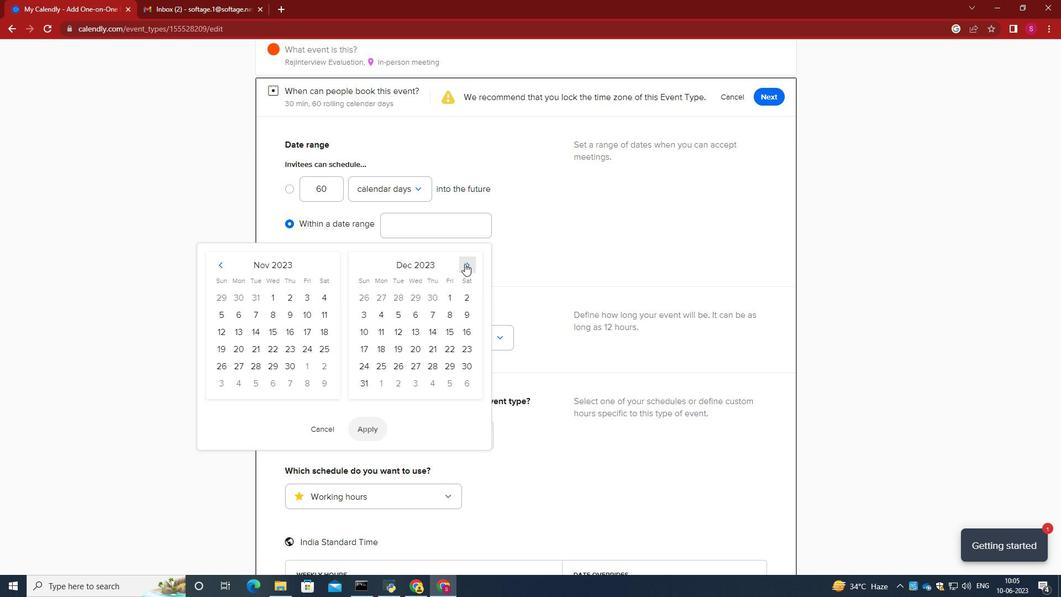 
Action: Mouse pressed left at (465, 263)
Screenshot: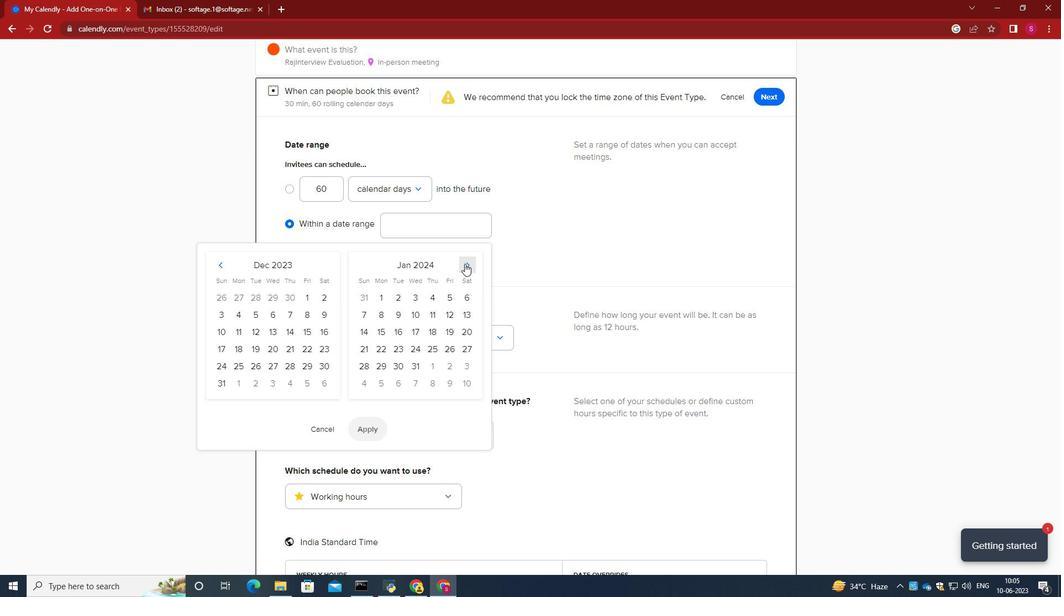 
Action: Mouse pressed left at (465, 263)
Screenshot: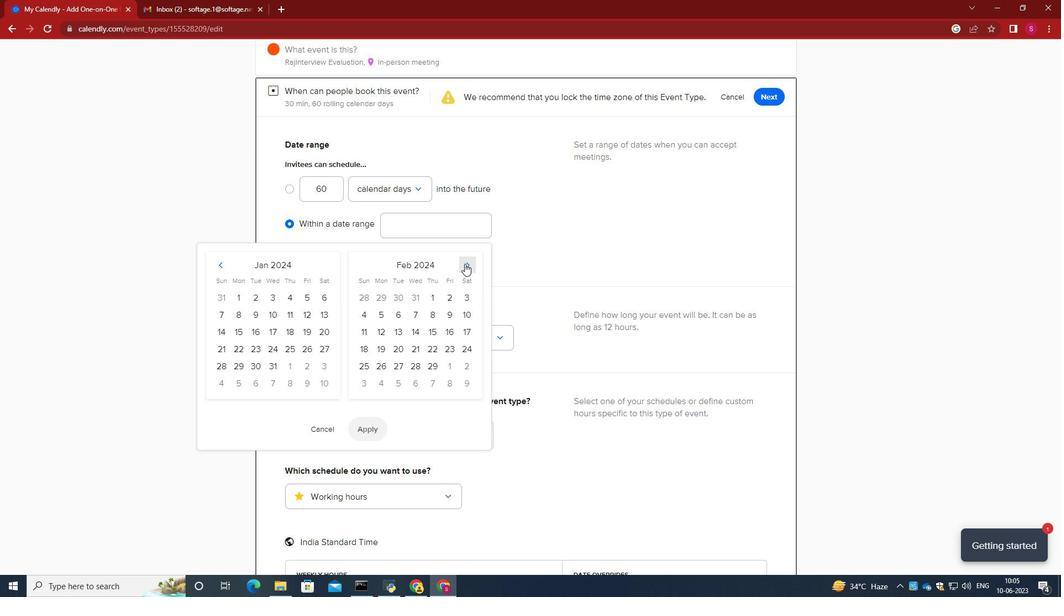 
Action: Mouse pressed left at (465, 263)
Screenshot: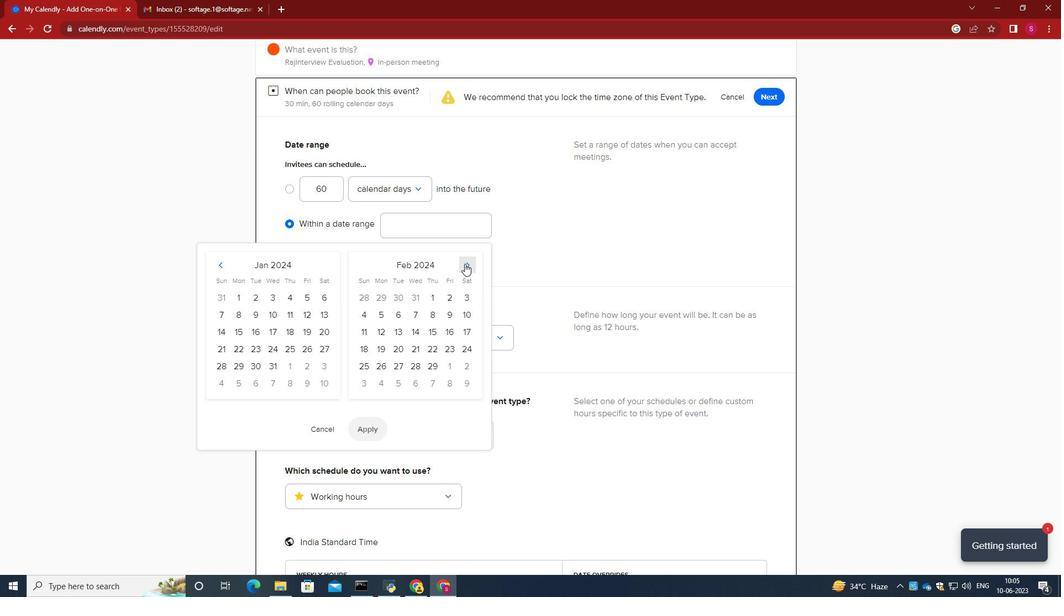
Action: Mouse moved to (463, 314)
Screenshot: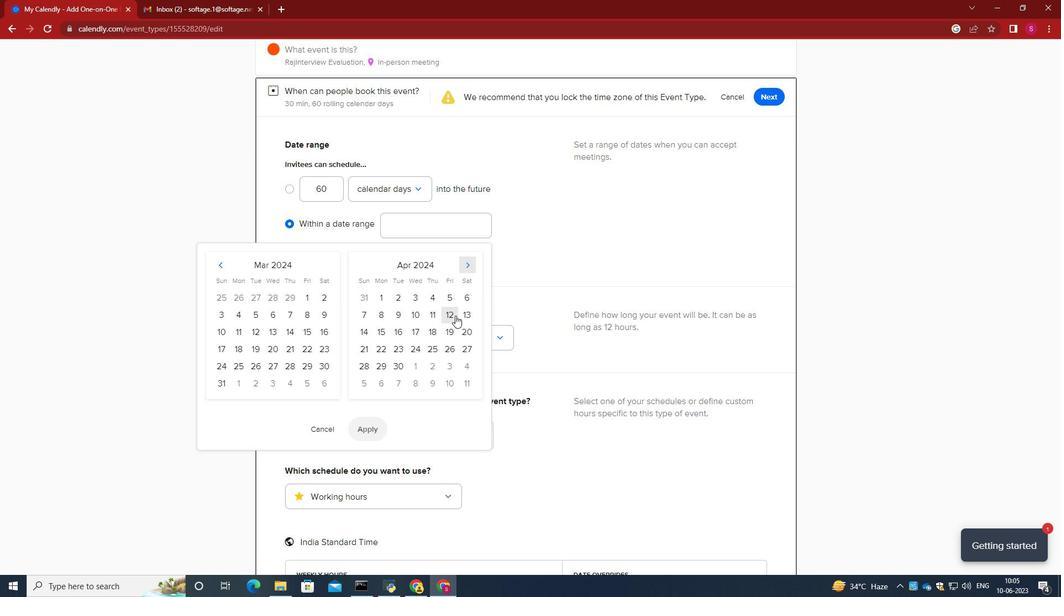 
Action: Mouse pressed left at (463, 314)
Screenshot: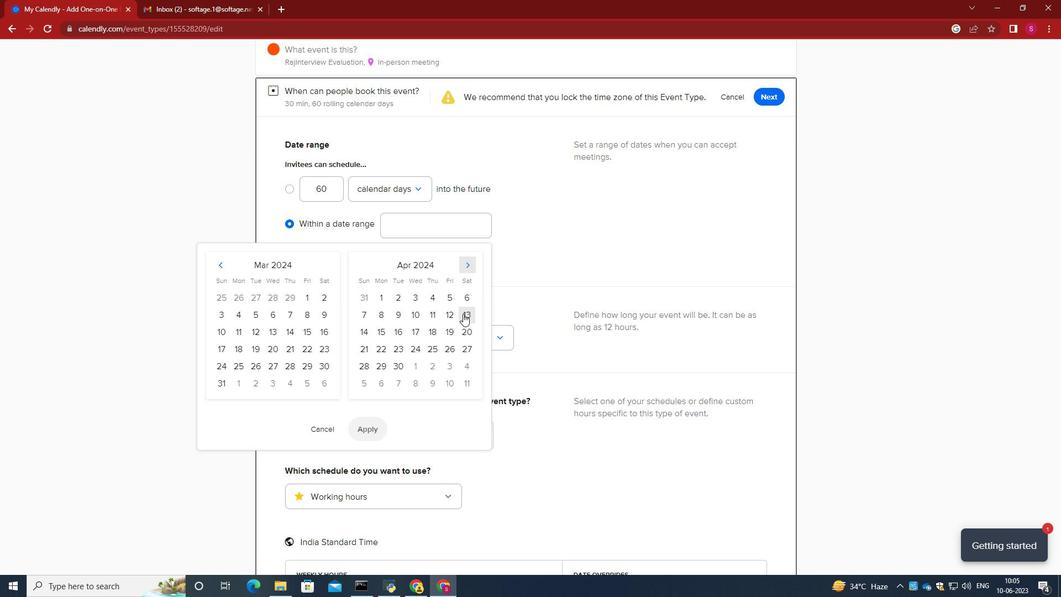
Action: Mouse moved to (389, 330)
Screenshot: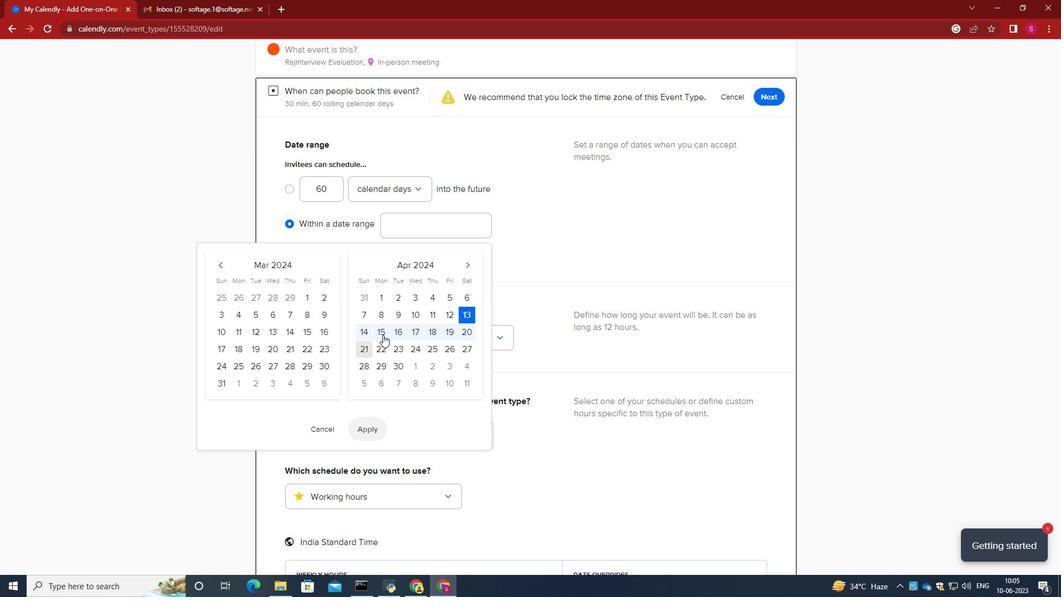 
Action: Mouse pressed left at (389, 330)
Screenshot: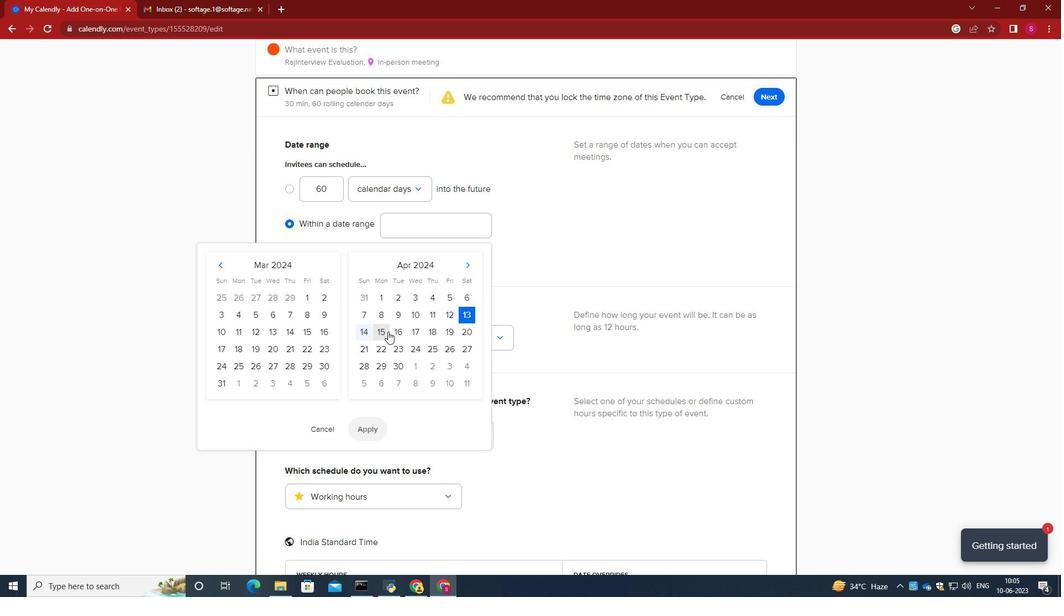 
Action: Mouse moved to (373, 429)
Screenshot: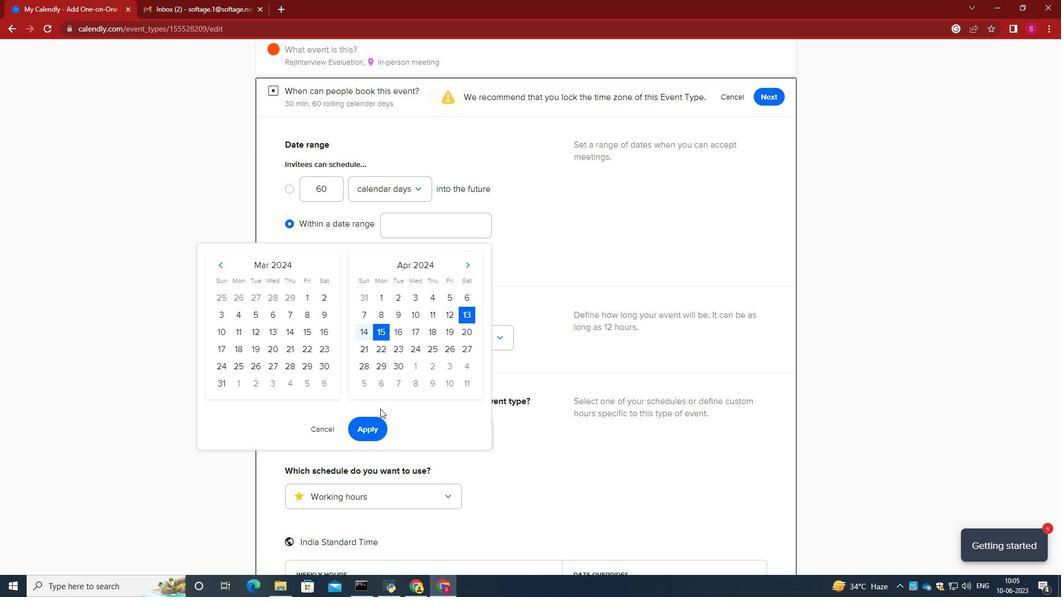 
Action: Mouse pressed left at (373, 429)
Screenshot: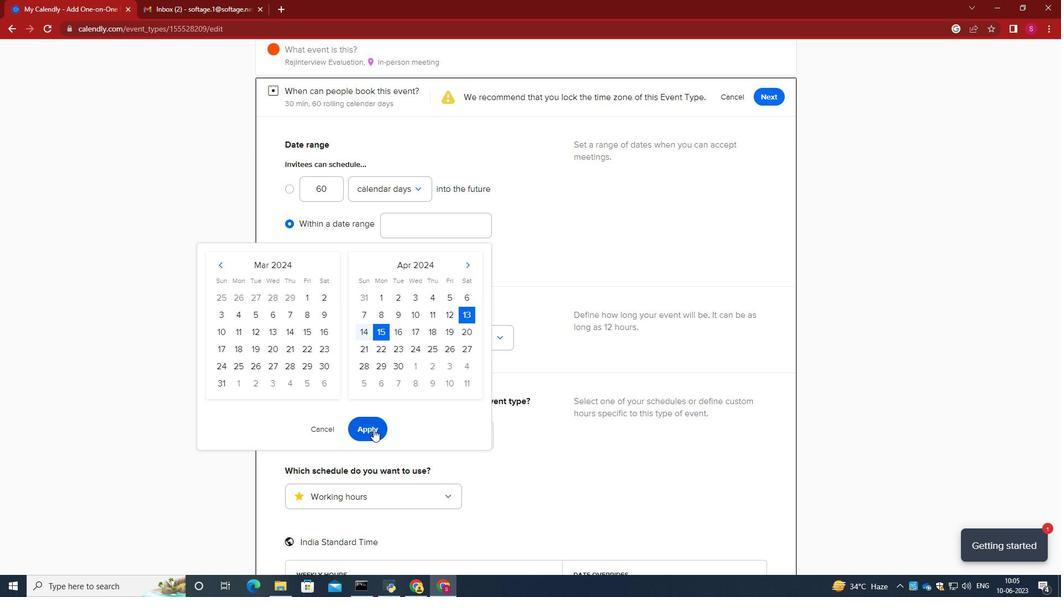 
Action: Mouse moved to (464, 382)
Screenshot: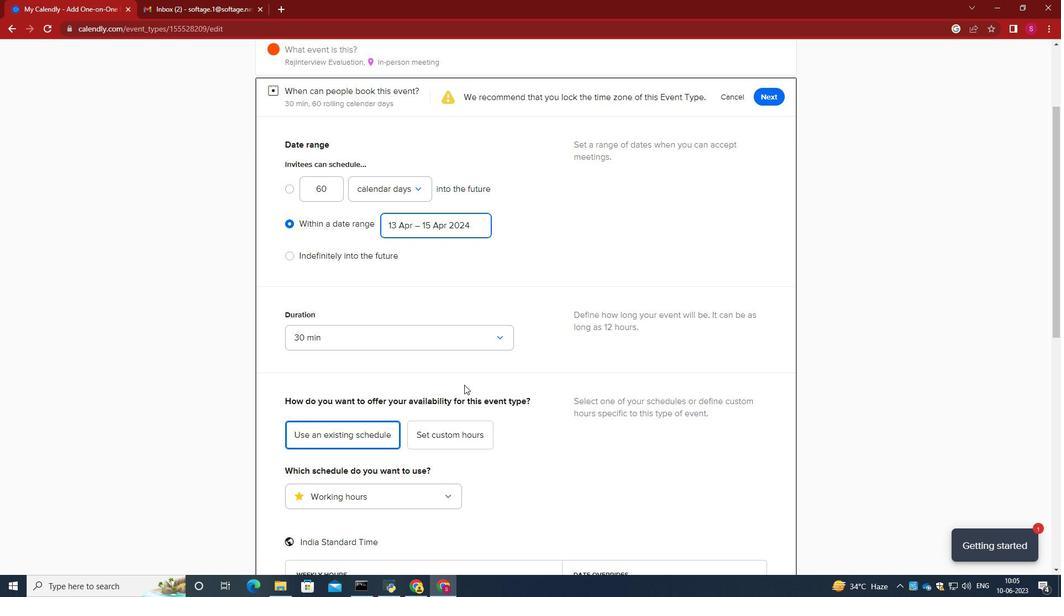 
Action: Mouse scrolled (464, 382) with delta (0, 0)
Screenshot: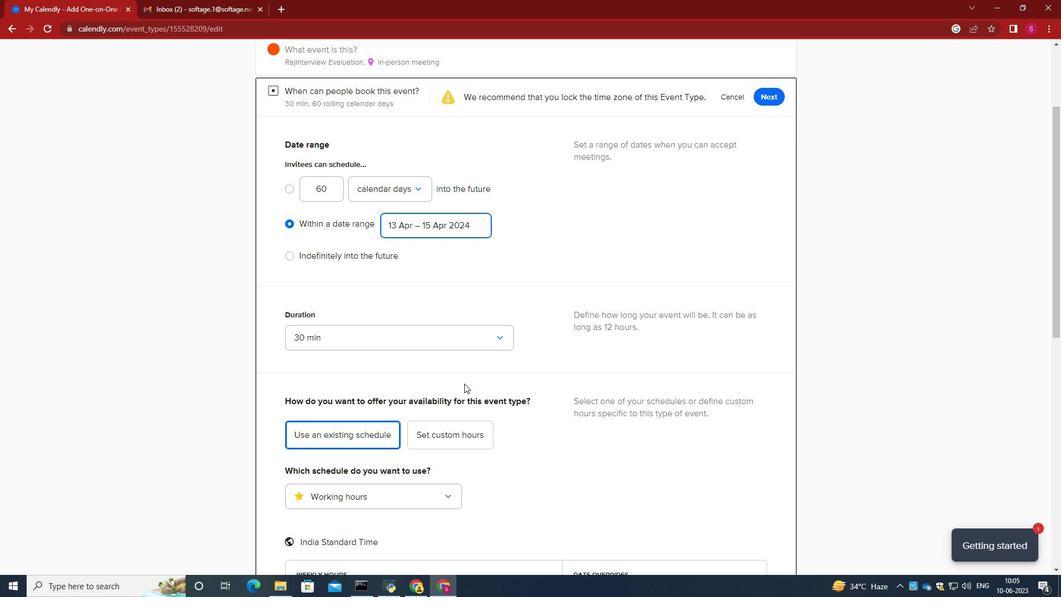 
Action: Mouse moved to (462, 383)
Screenshot: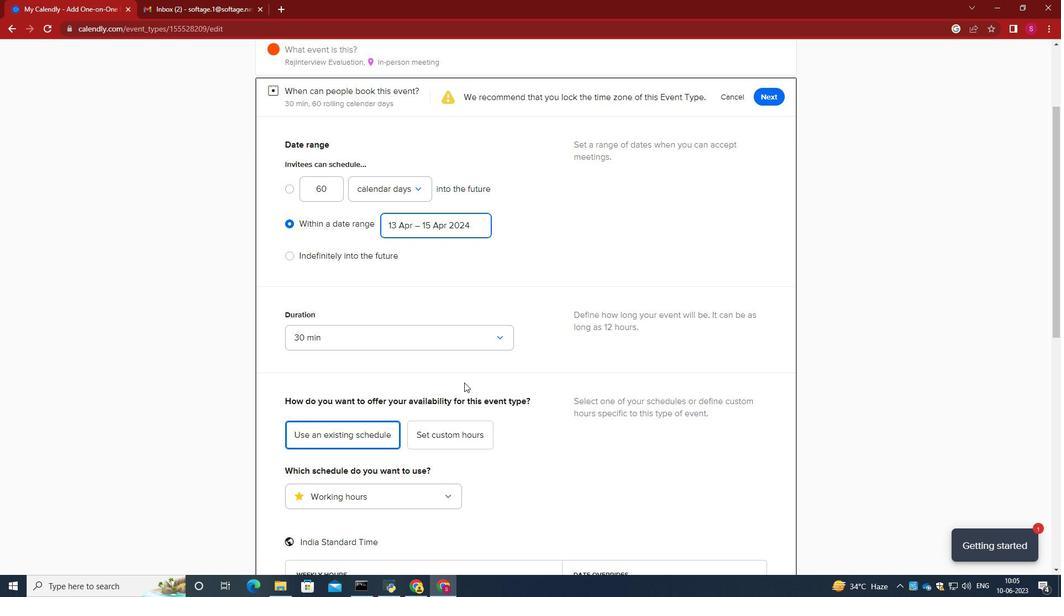 
Action: Mouse scrolled (462, 382) with delta (0, 0)
Screenshot: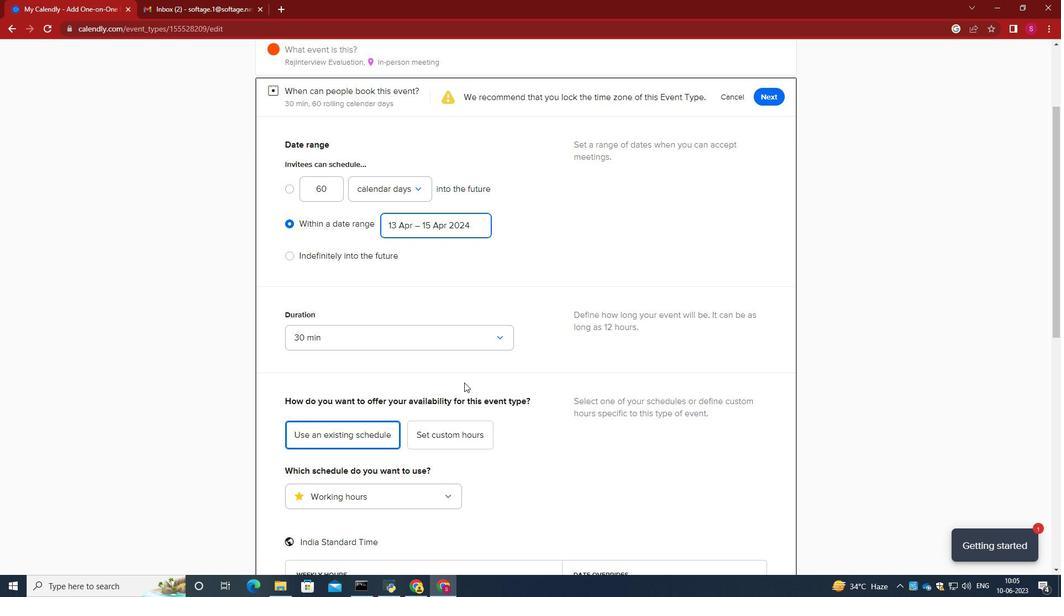 
Action: Mouse moved to (460, 384)
Screenshot: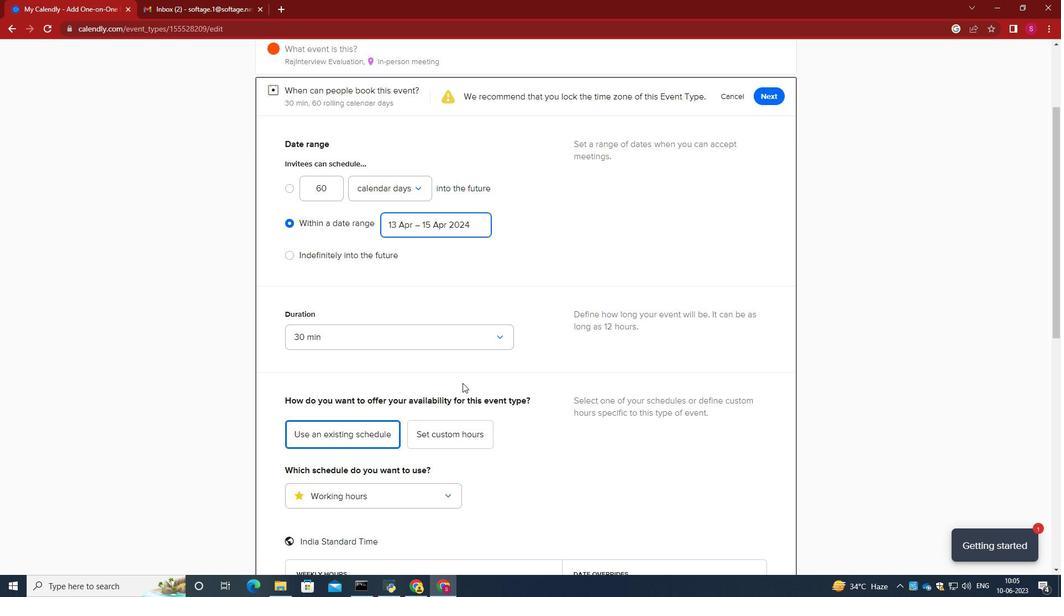 
Action: Mouse scrolled (461, 384) with delta (0, 0)
Screenshot: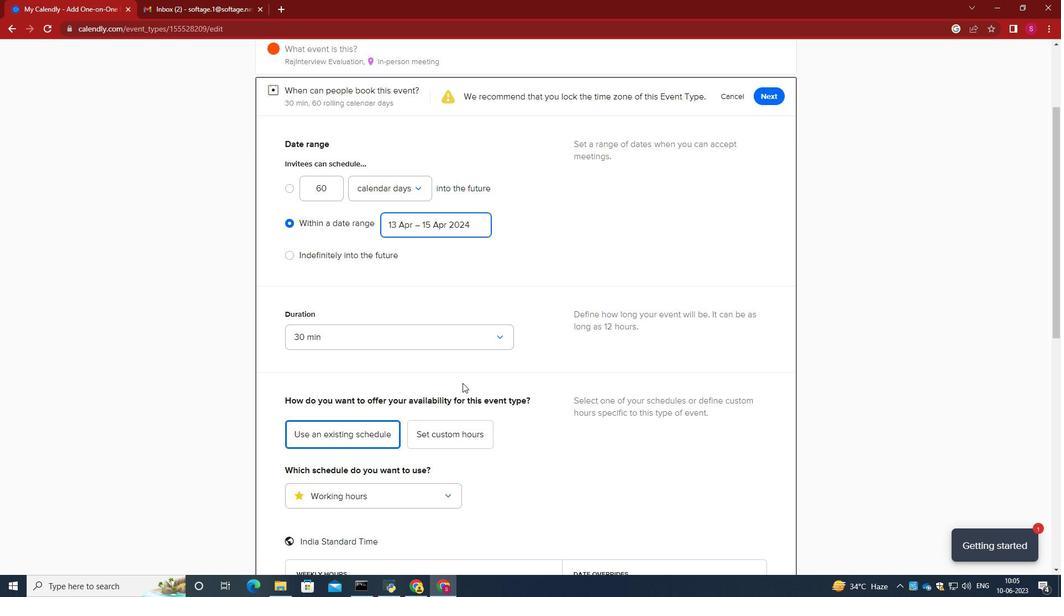 
Action: Mouse moved to (458, 393)
Screenshot: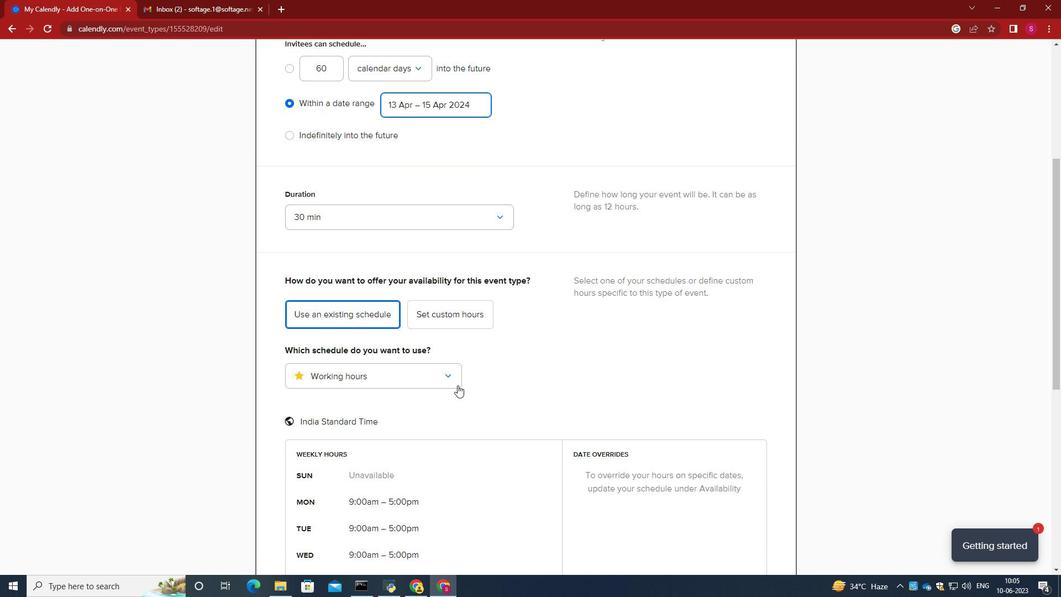 
Action: Mouse scrolled (458, 393) with delta (0, 0)
Screenshot: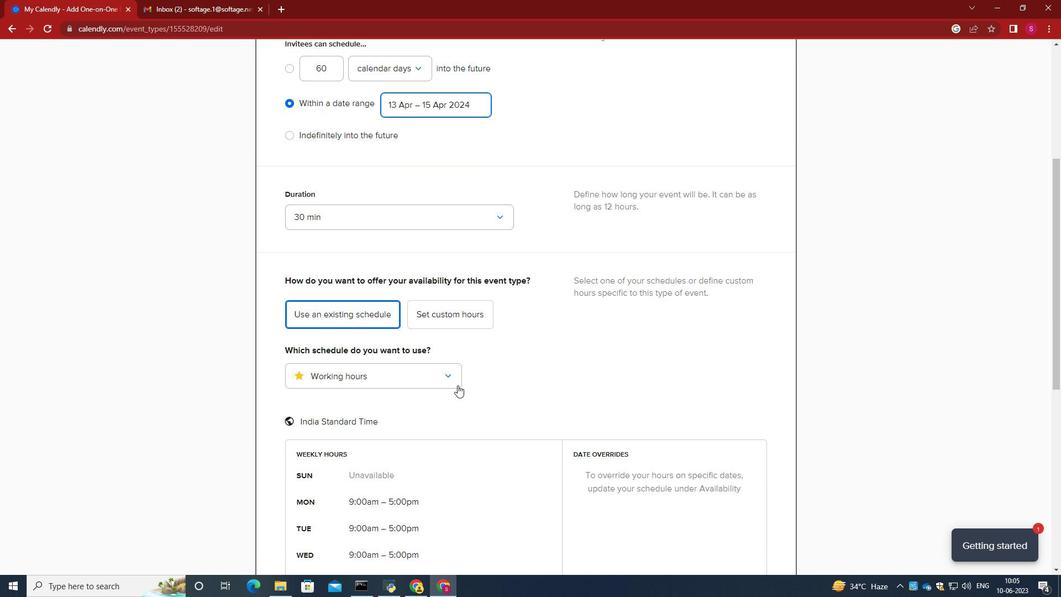 
Action: Mouse moved to (458, 394)
Screenshot: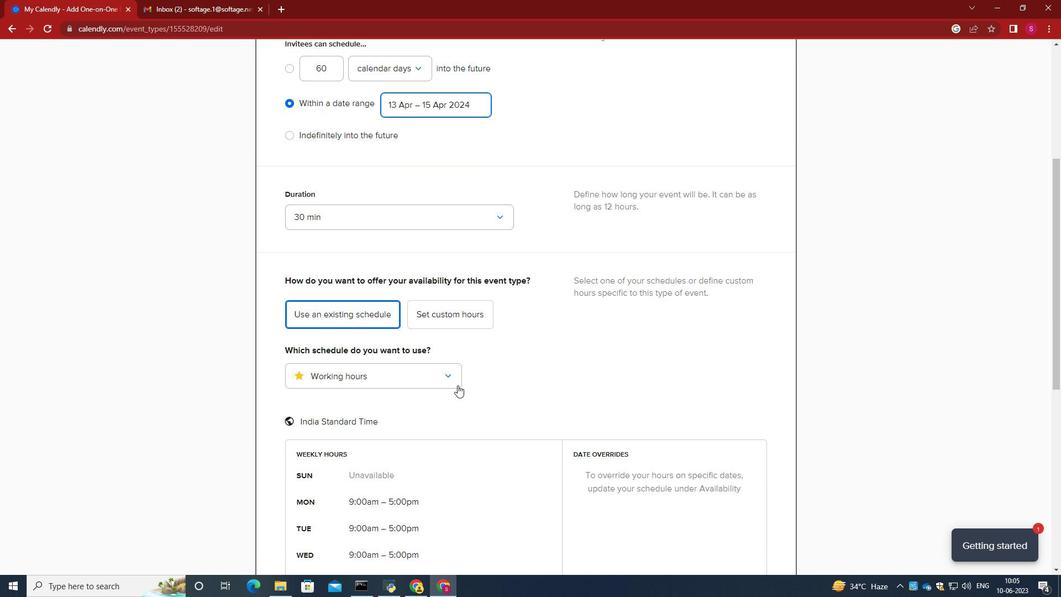 
Action: Mouse scrolled (458, 393) with delta (0, 0)
Screenshot: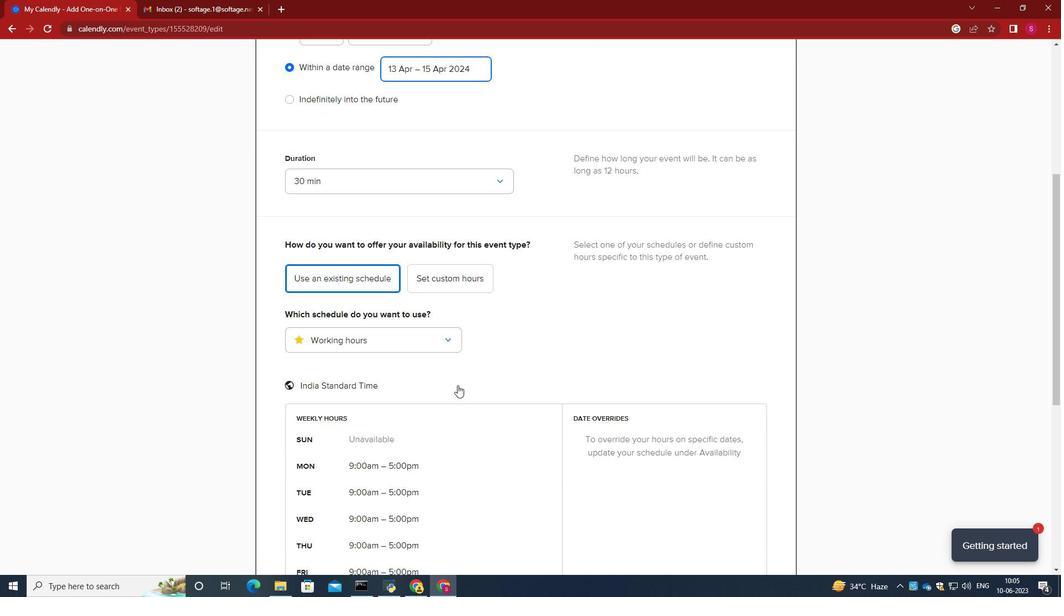 
Action: Mouse scrolled (458, 393) with delta (0, 0)
Screenshot: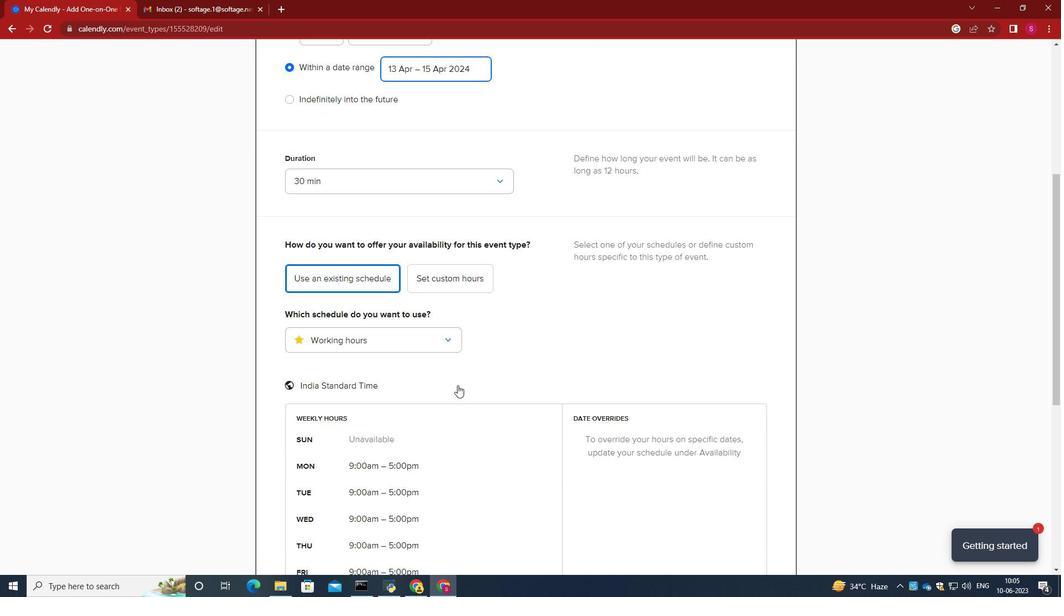 
Action: Mouse scrolled (458, 393) with delta (0, 0)
Screenshot: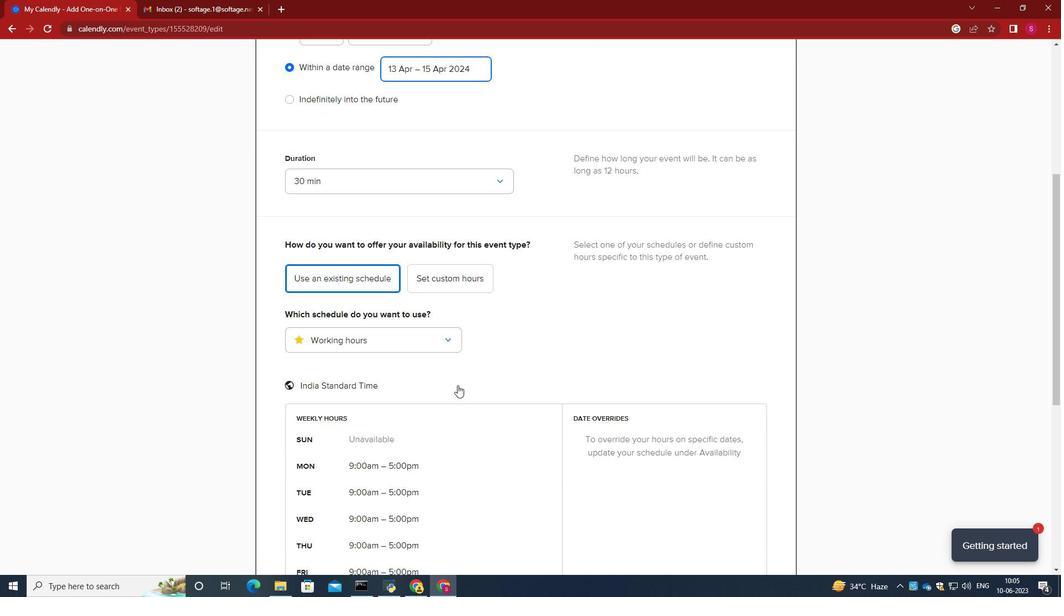 
Action: Mouse moved to (458, 394)
Screenshot: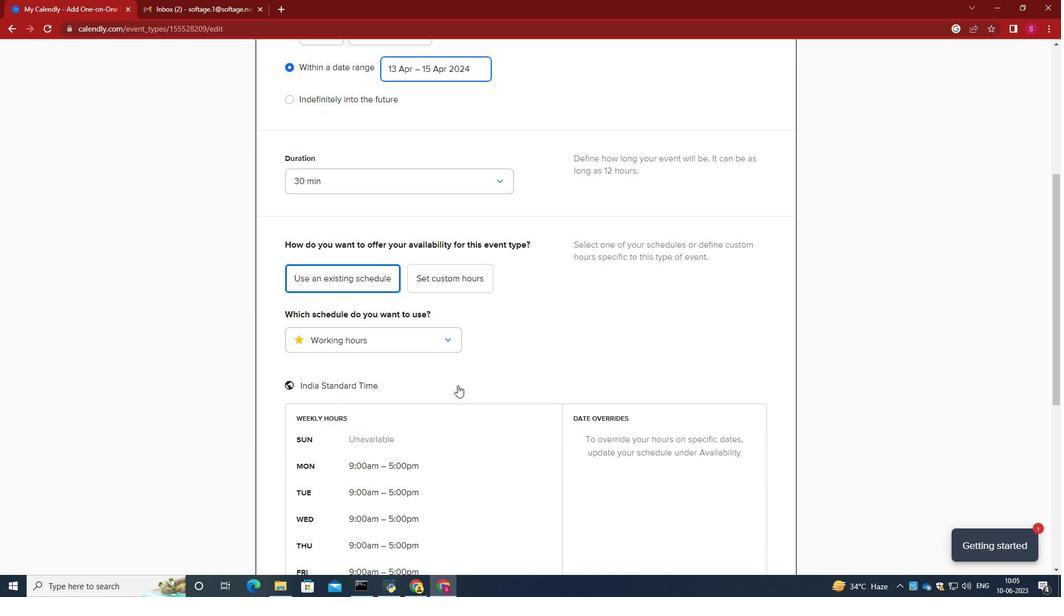 
Action: Mouse scrolled (458, 393) with delta (0, 0)
Screenshot: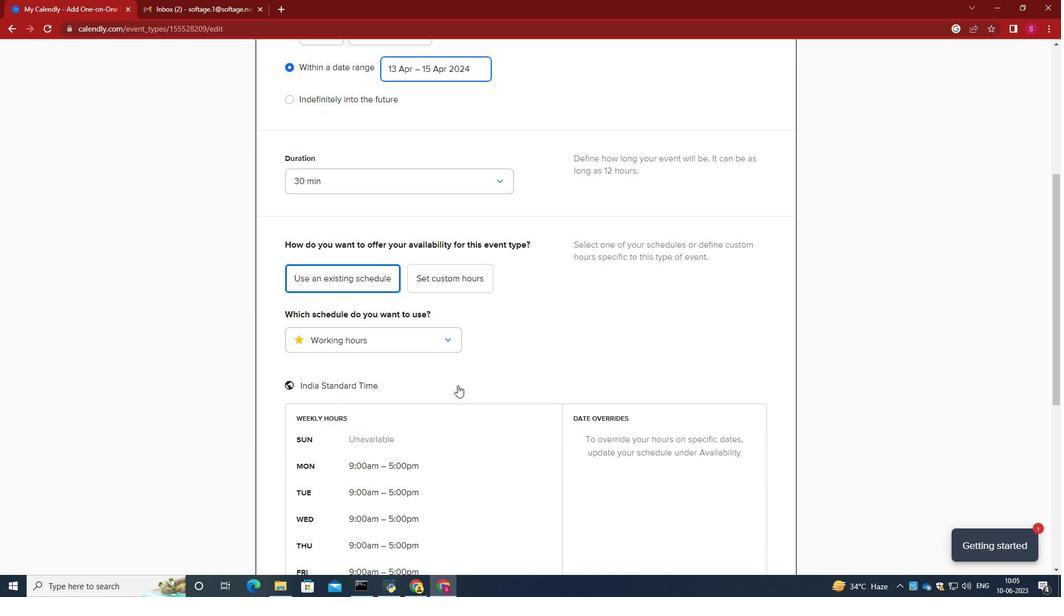 
Action: Mouse moved to (456, 401)
Screenshot: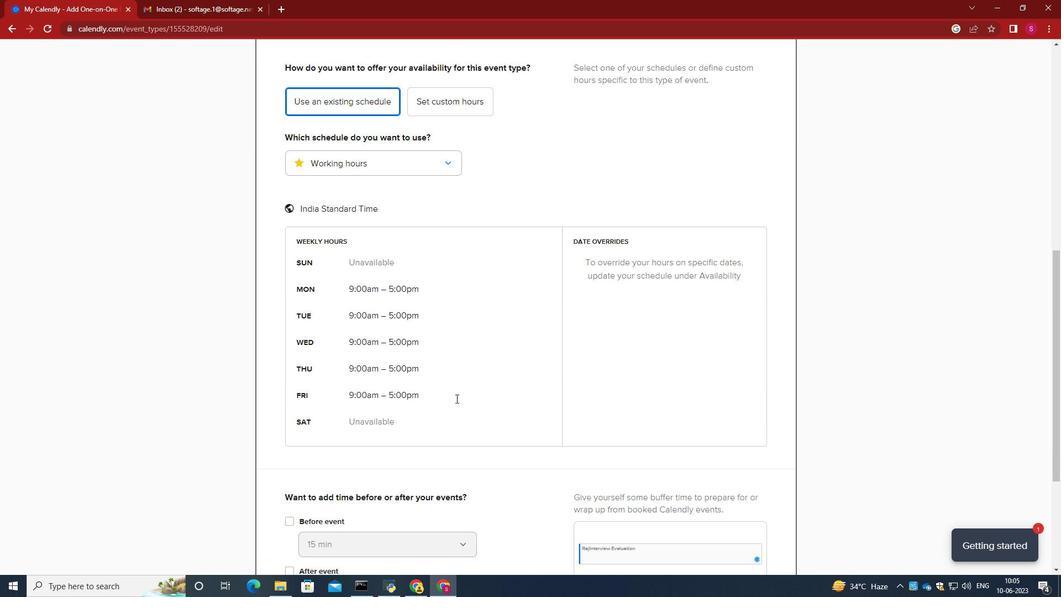 
Action: Mouse scrolled (456, 400) with delta (0, 0)
Screenshot: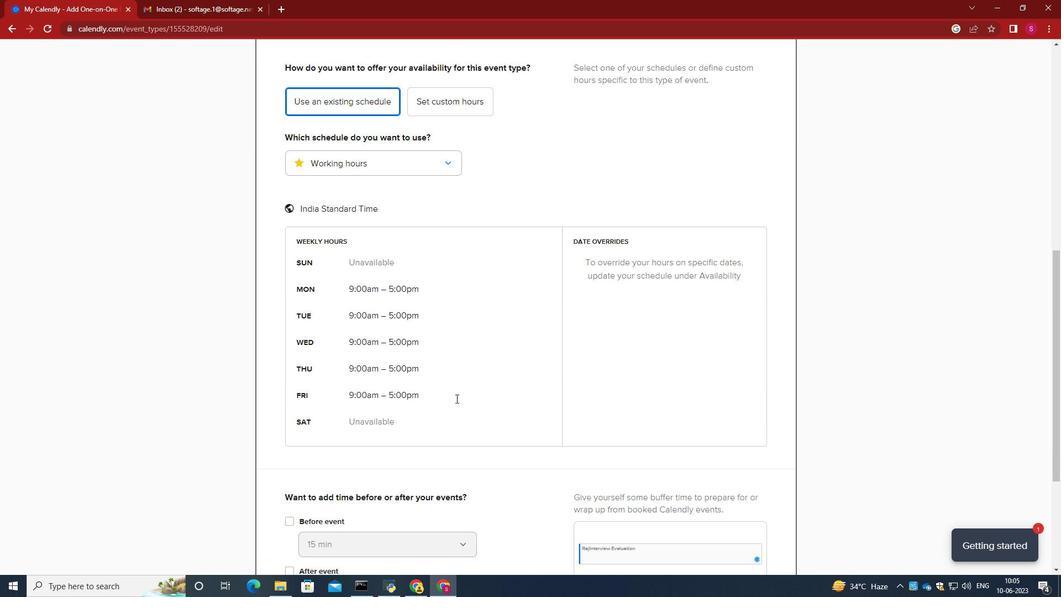 
Action: Mouse scrolled (456, 400) with delta (0, 0)
Screenshot: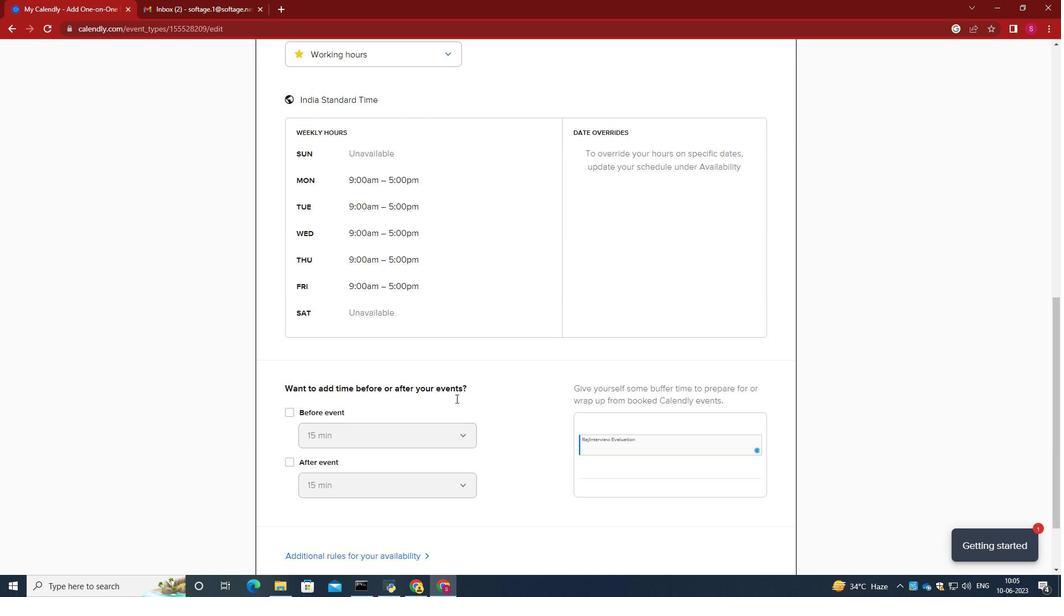 
Action: Mouse scrolled (456, 400) with delta (0, 0)
Screenshot: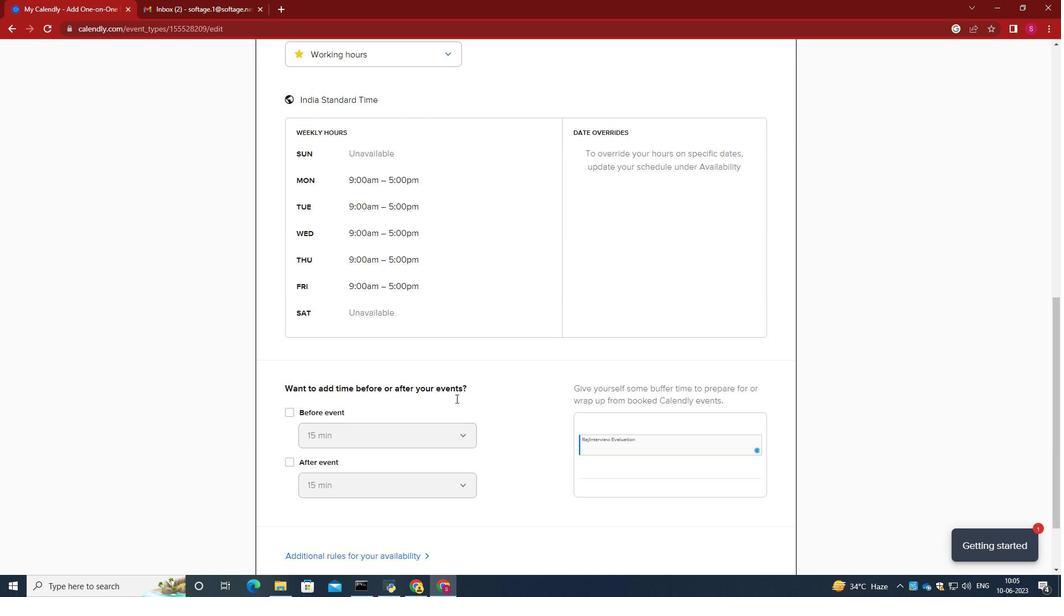 
Action: Mouse scrolled (456, 400) with delta (0, 0)
Screenshot: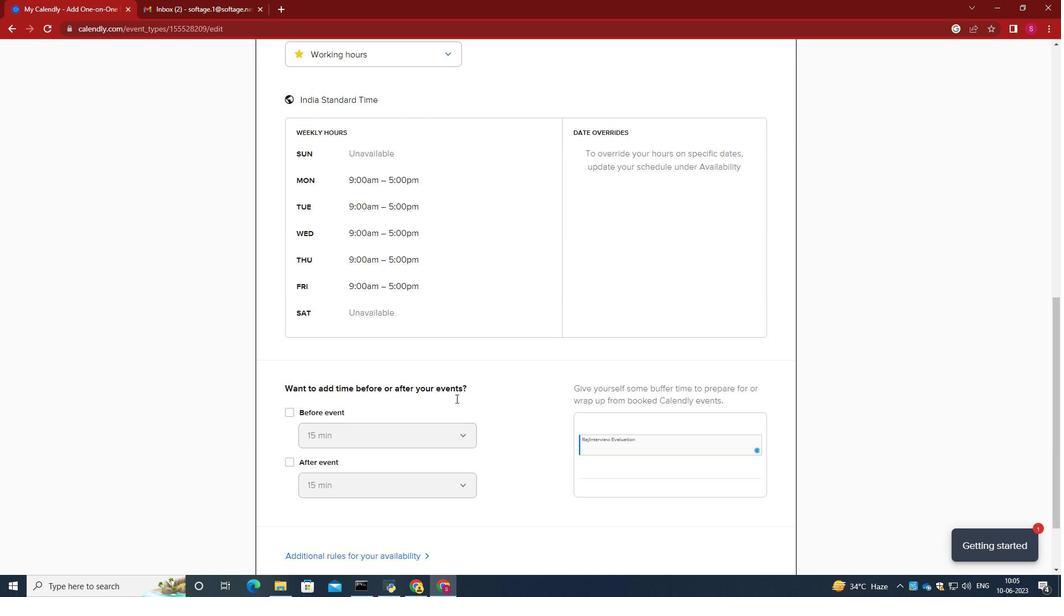 
Action: Mouse scrolled (456, 400) with delta (0, 0)
Screenshot: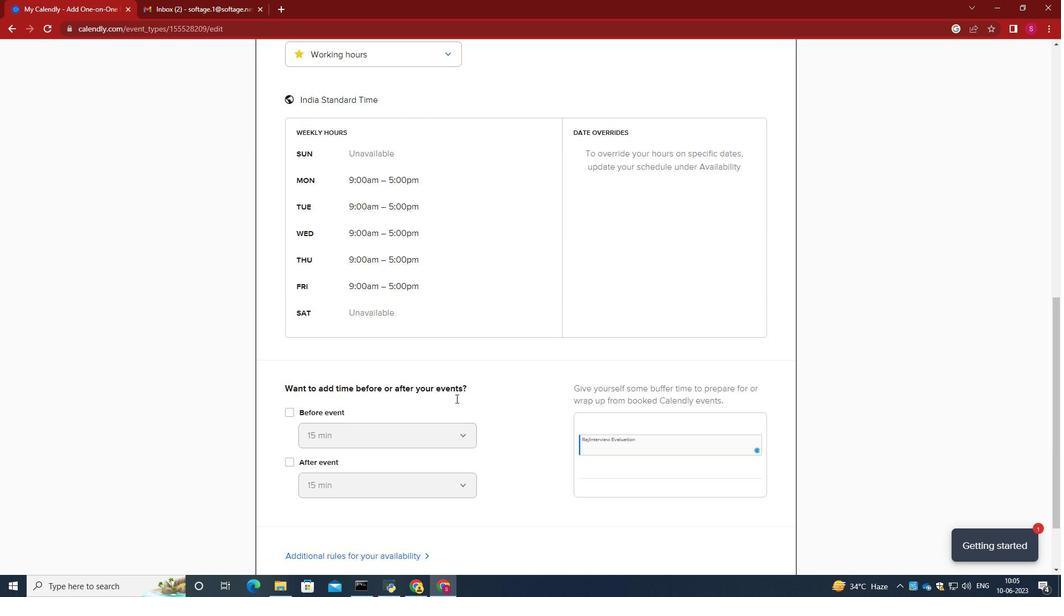 
Action: Mouse moved to (759, 512)
Screenshot: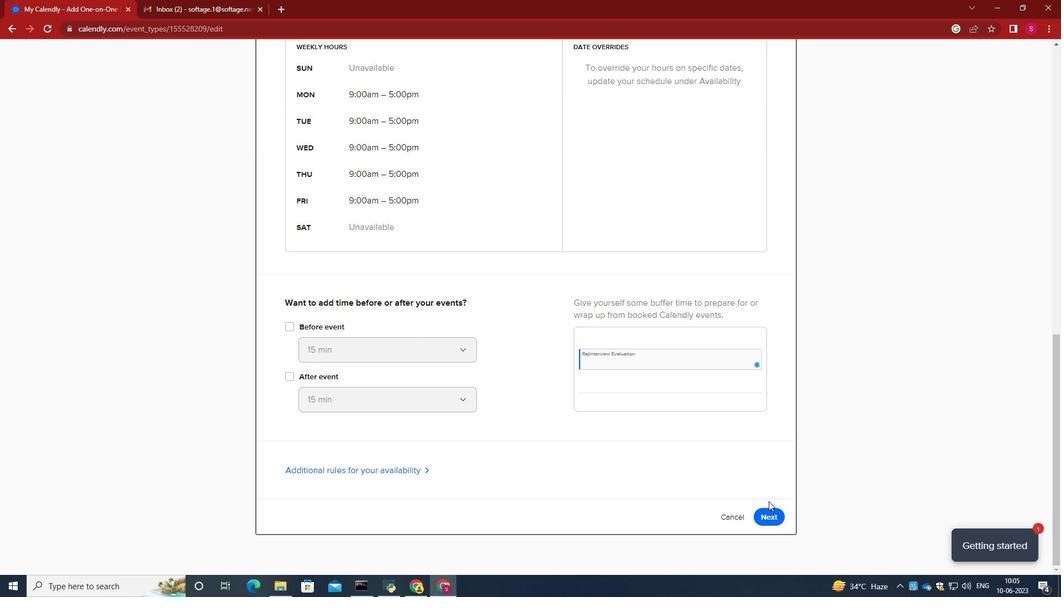 
Action: Mouse pressed left at (759, 512)
Screenshot: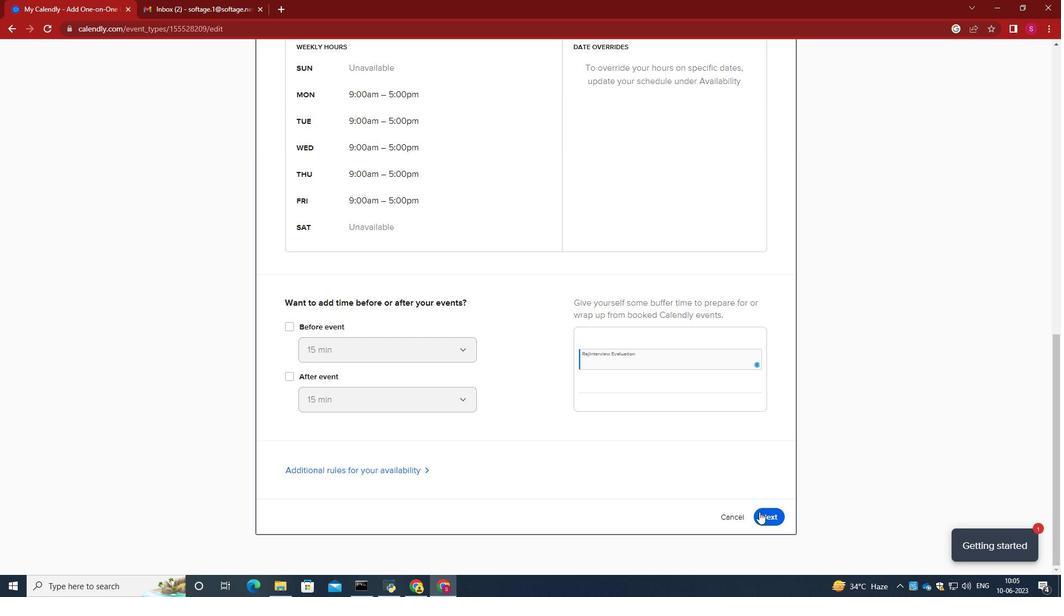 
Action: Mouse moved to (783, 105)
Screenshot: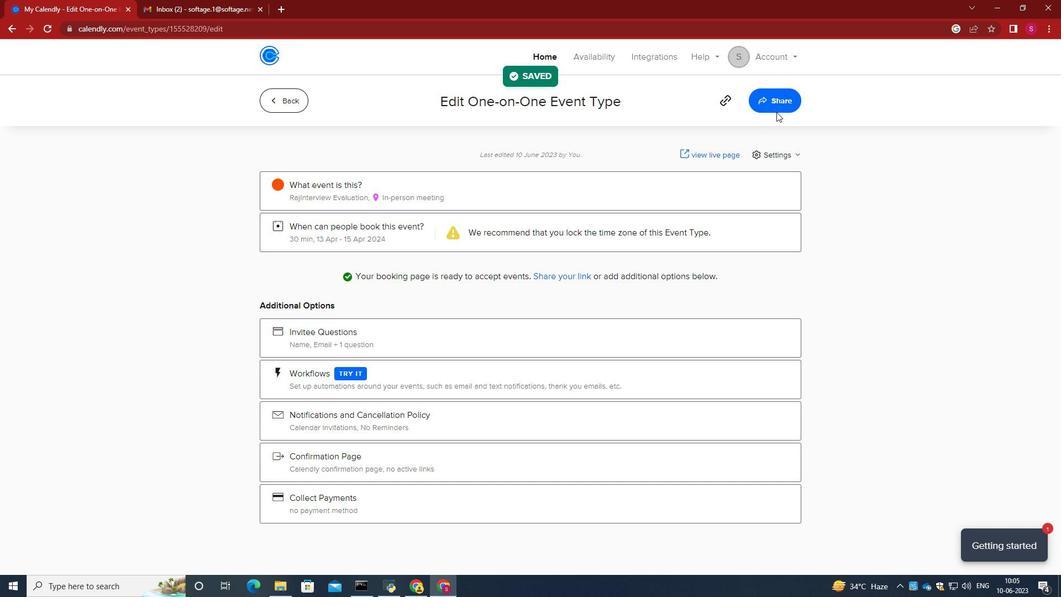 
Action: Mouse pressed left at (783, 105)
Screenshot: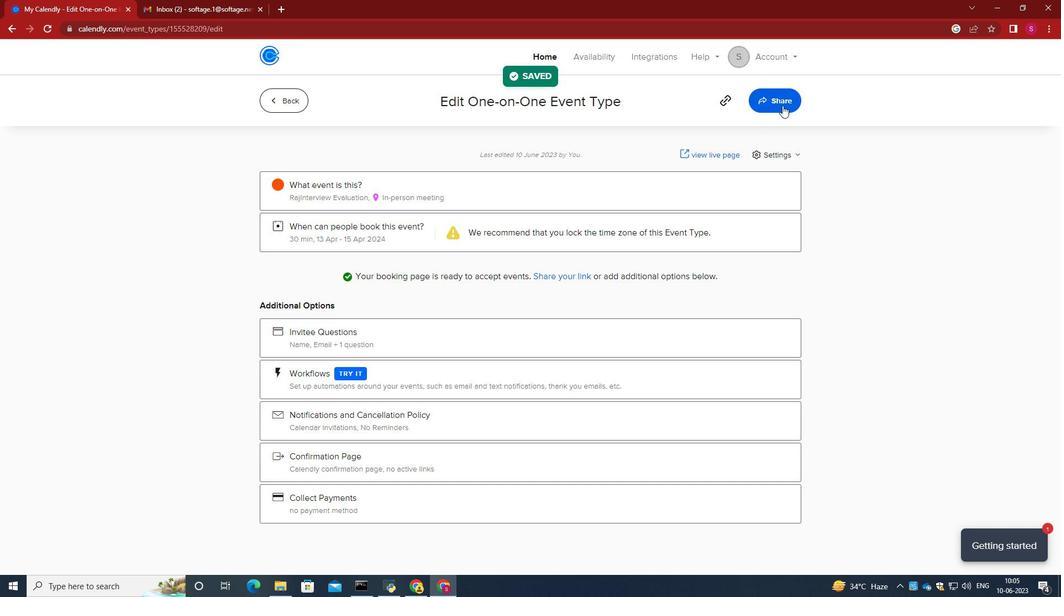 
Action: Mouse moved to (665, 207)
Screenshot: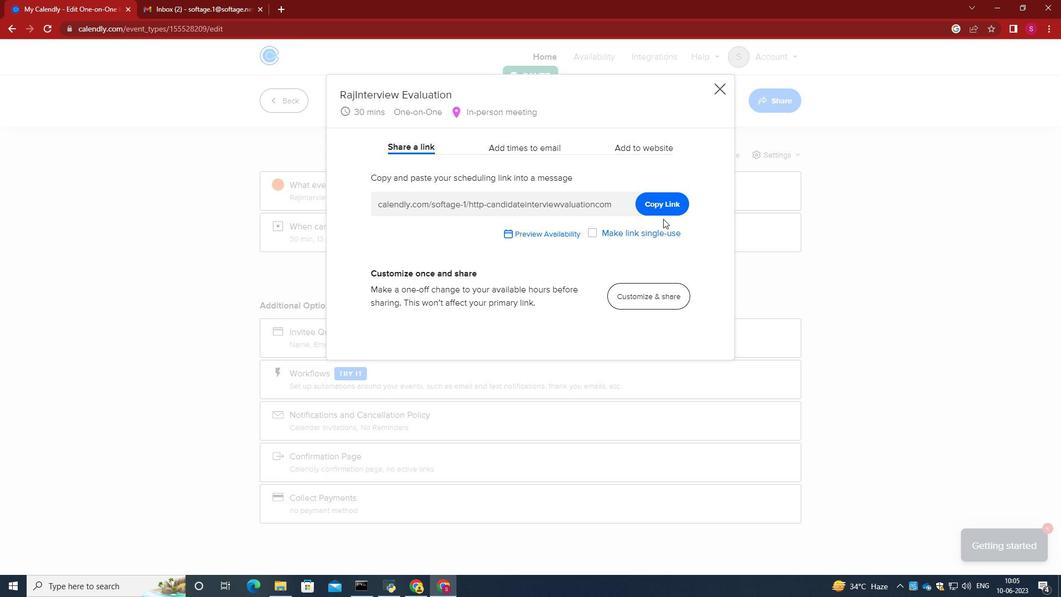 
Action: Mouse pressed left at (665, 207)
Screenshot: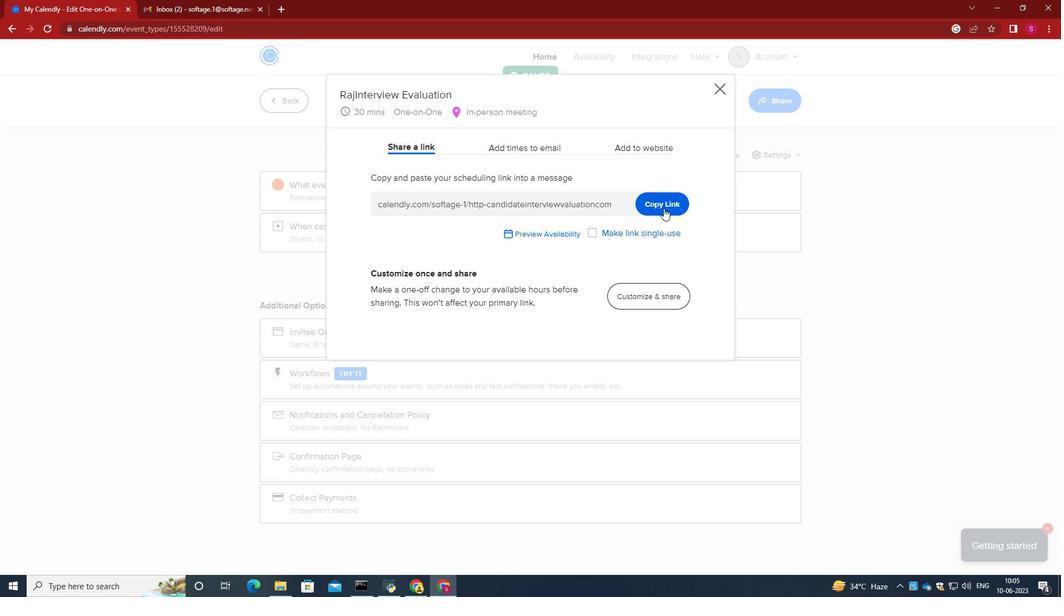 
Action: Mouse moved to (192, 0)
Screenshot: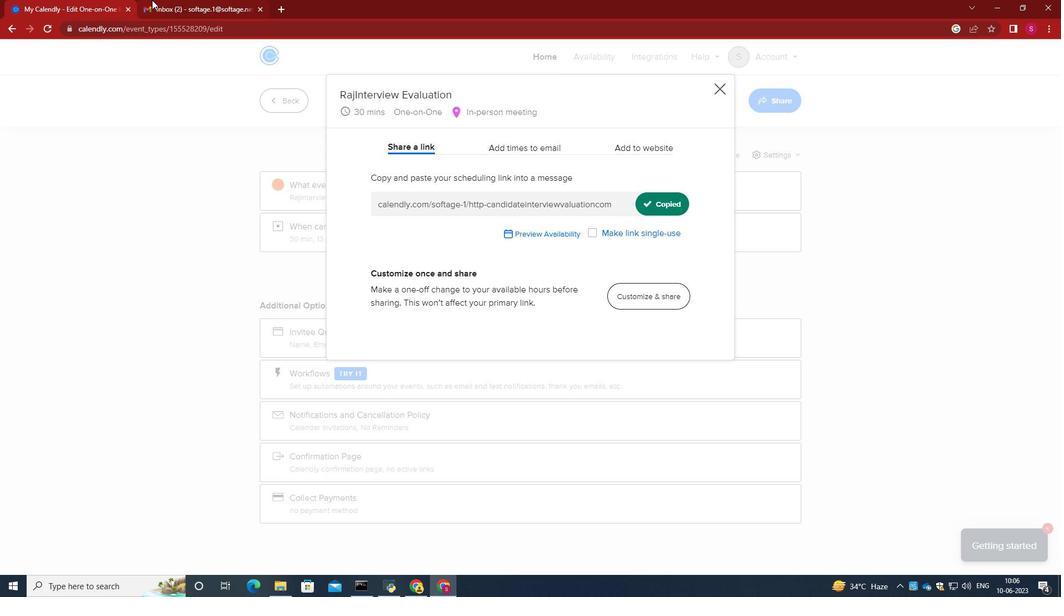 
Action: Mouse pressed left at (192, 0)
Screenshot: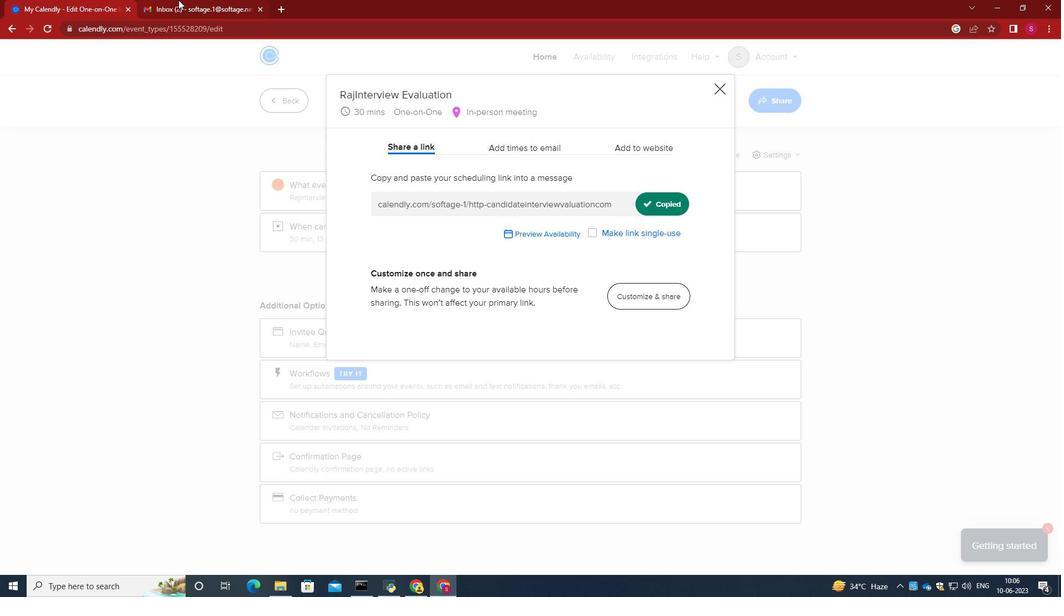 
Action: Mouse moved to (69, 90)
Screenshot: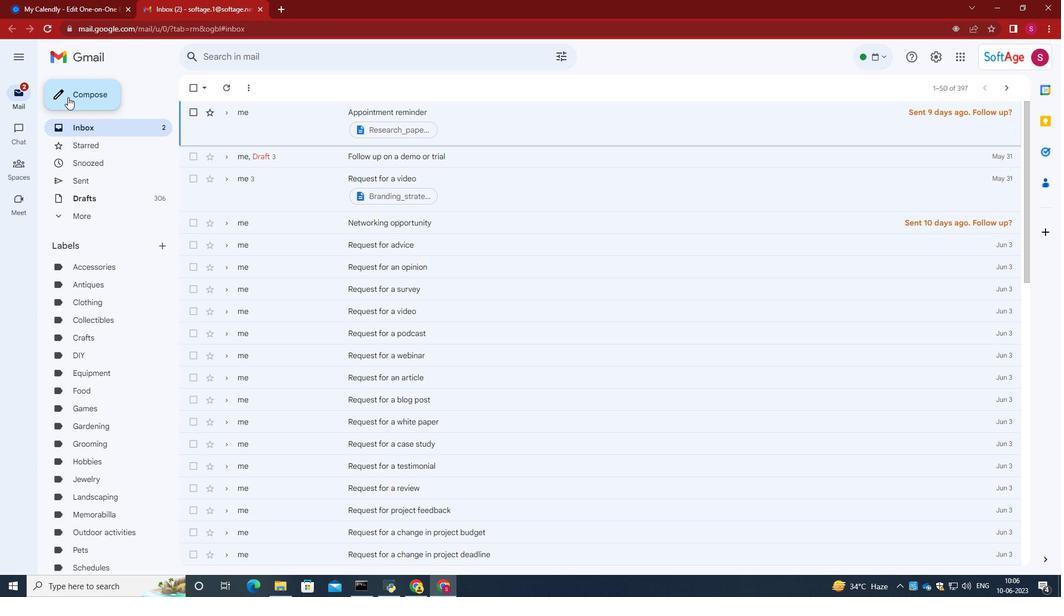 
Action: Mouse pressed left at (69, 90)
Screenshot: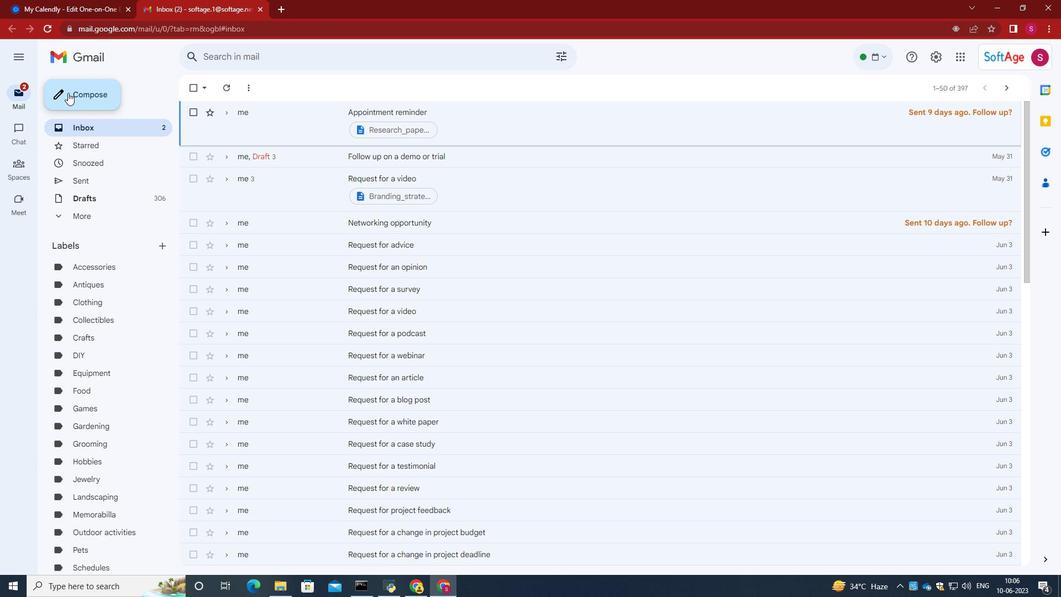 
Action: Mouse moved to (744, 338)
Screenshot: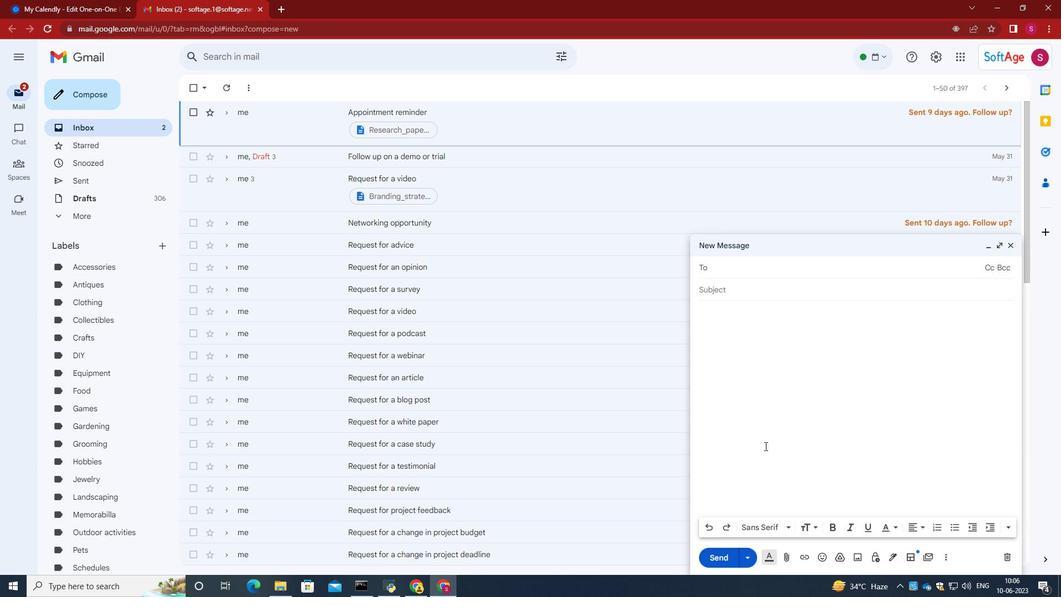 
Action: Mouse pressed left at (744, 338)
Screenshot: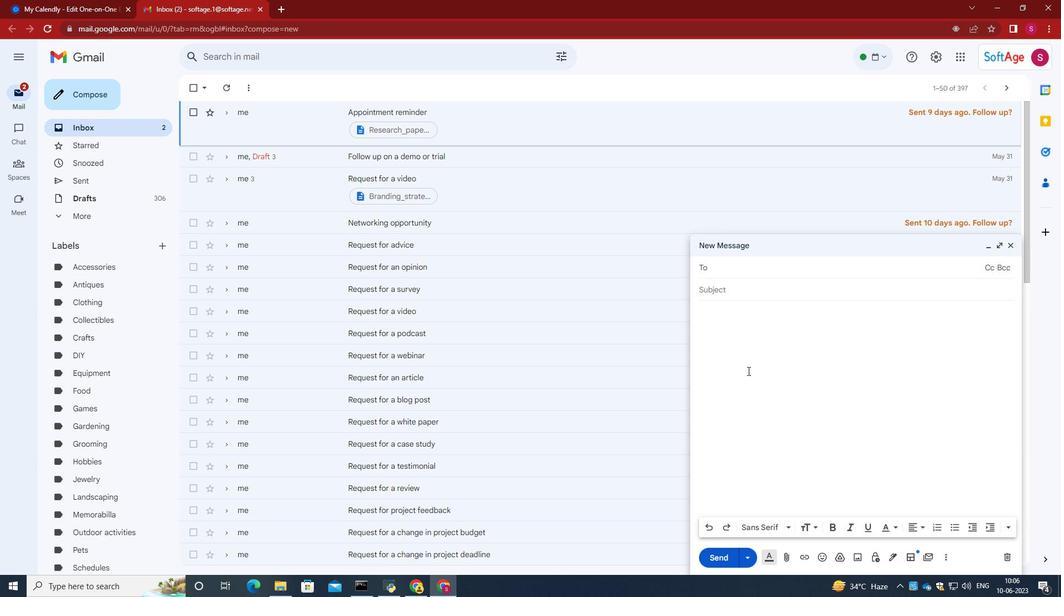 
Action: Mouse moved to (743, 337)
Screenshot: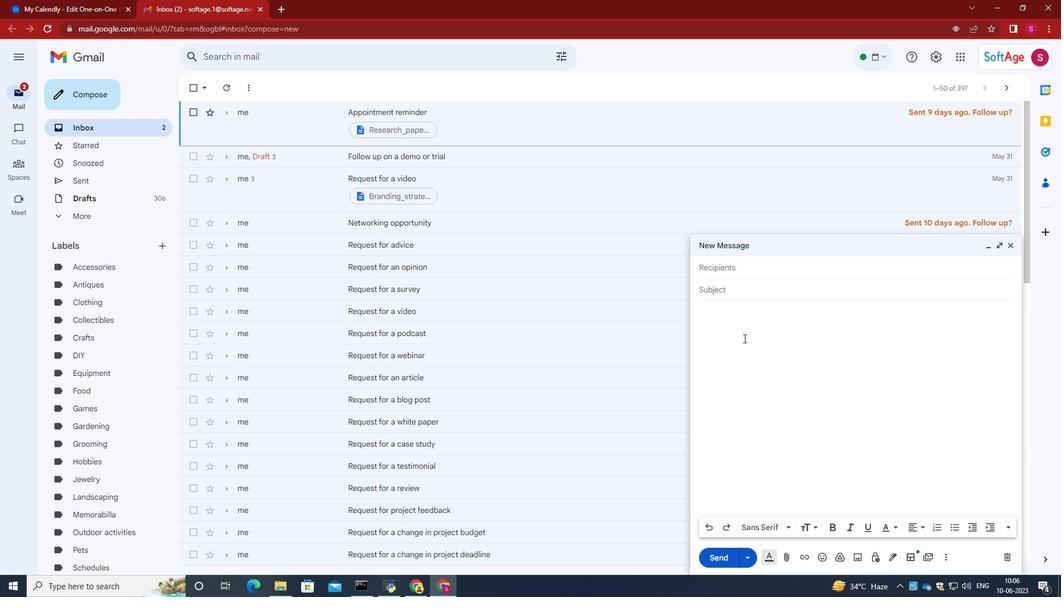 
Action: Key pressed ctrl+V 611)
Screenshot: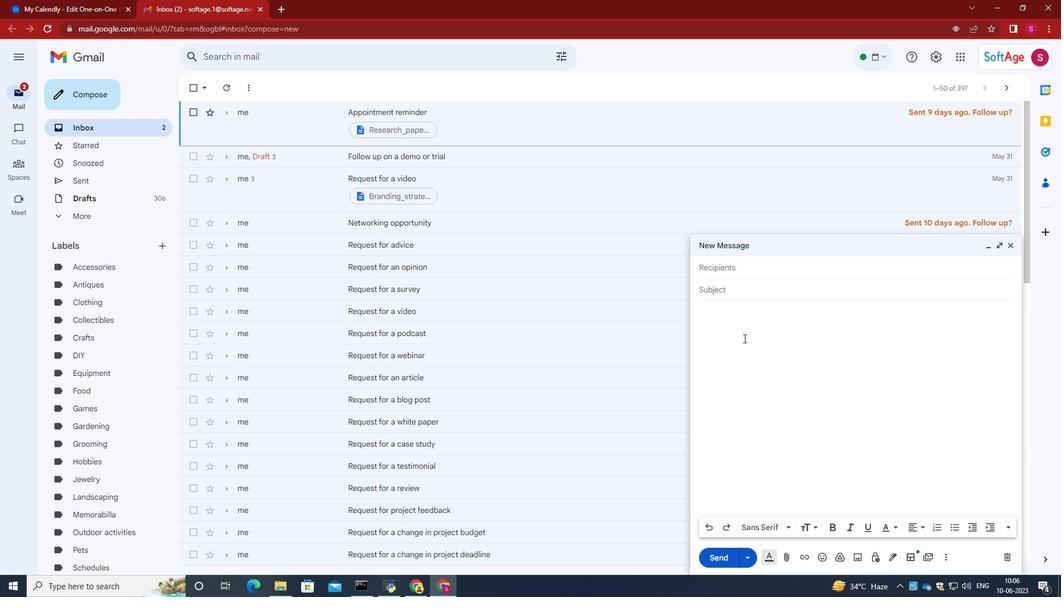 
Action: Mouse moved to (748, 267)
Screenshot: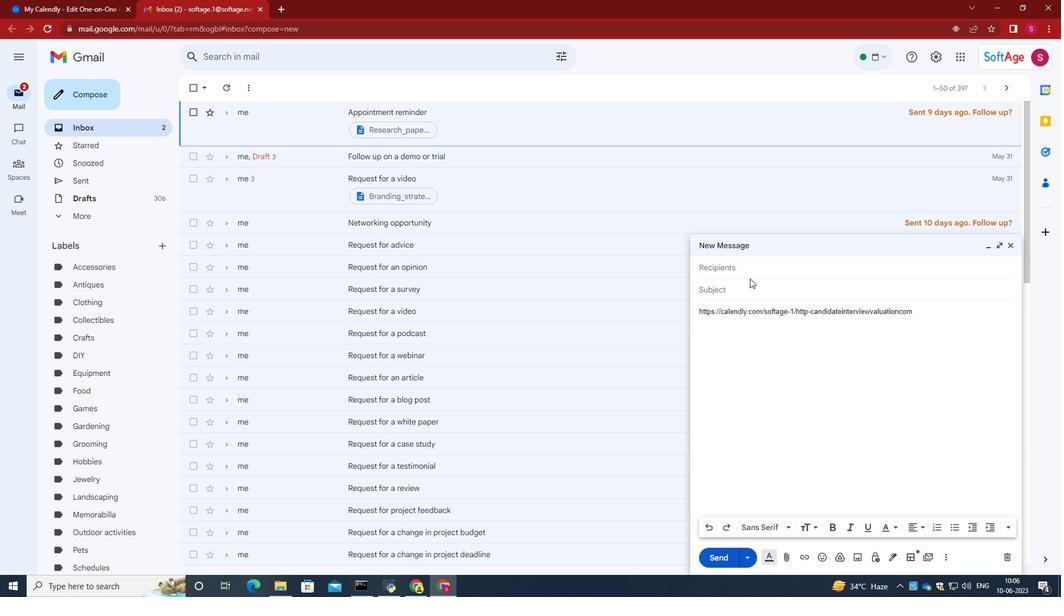 
Action: Mouse pressed left at (748, 267)
Screenshot: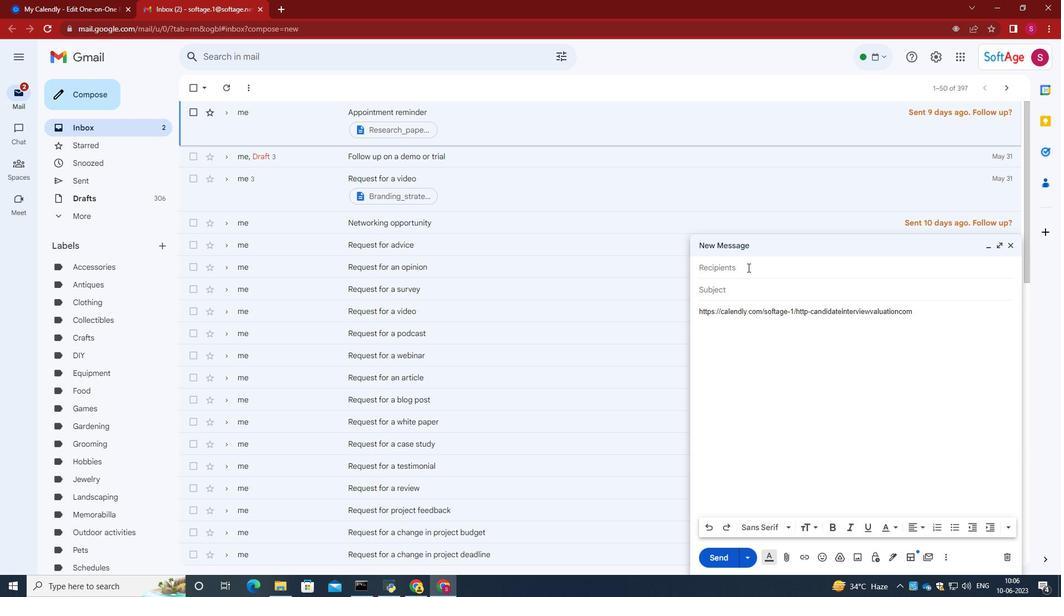 
Action: Key pressed softage.4<Key.shift>@softage.net<Key.enter>softage.5<Key.shift>@softage.net<Key.enter>
Screenshot: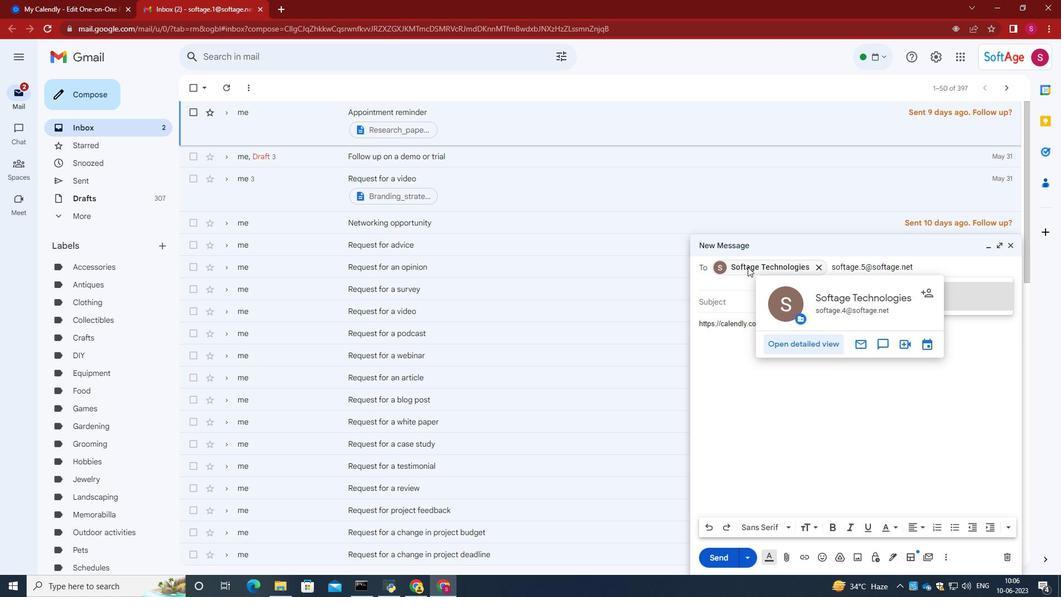 
Action: Mouse moved to (722, 559)
Screenshot: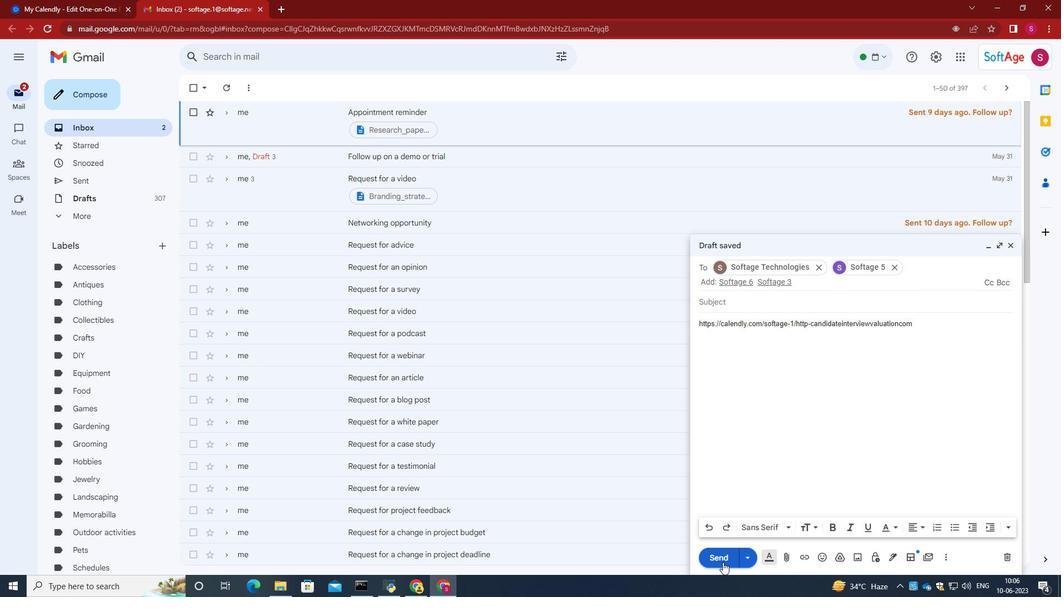 
Action: Mouse pressed left at (722, 559)
Screenshot: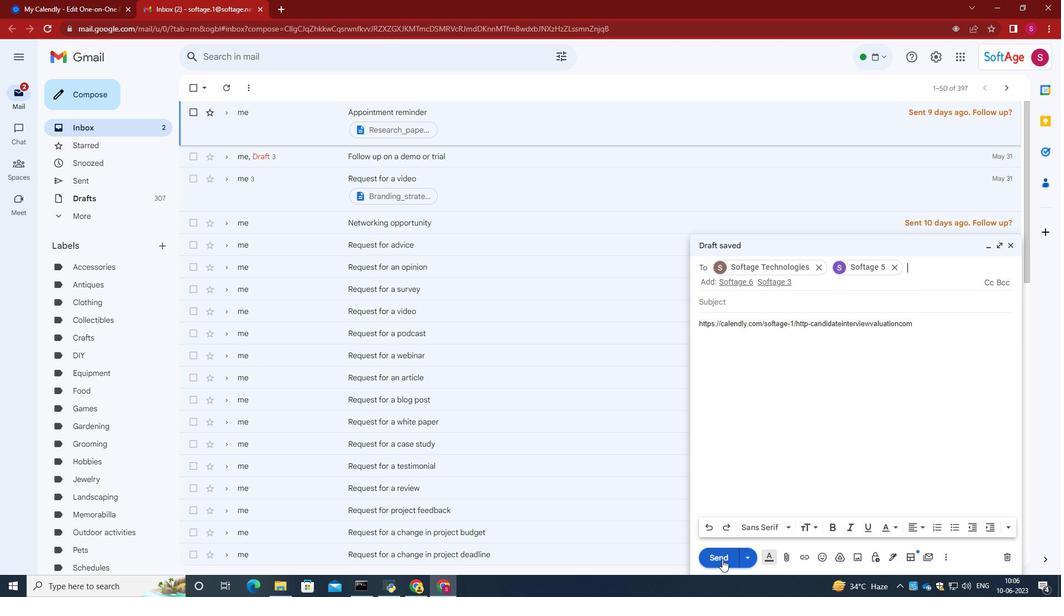 
